 Task: Set up a call with the sales team on Monday at 4:00 PM.
Action: Mouse moved to (448, 141)
Screenshot: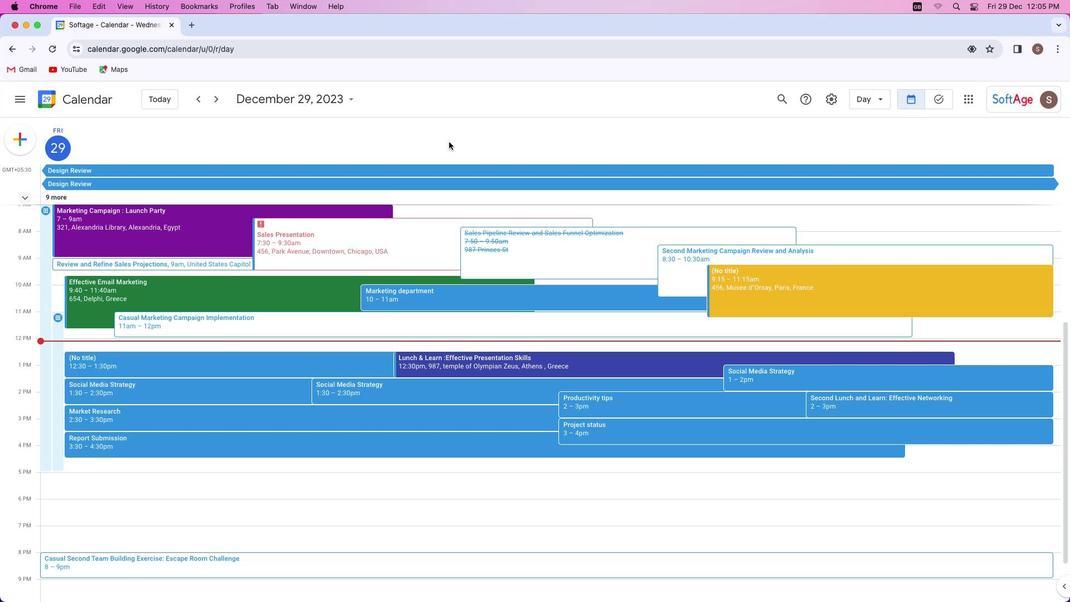 
Action: Mouse pressed left at (448, 141)
Screenshot: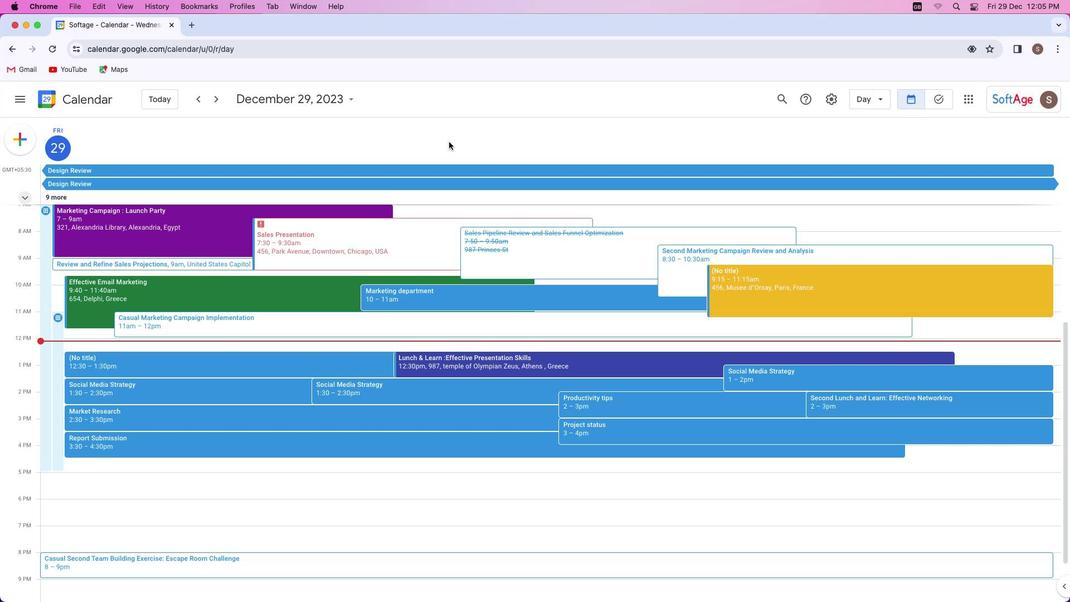 
Action: Mouse moved to (22, 134)
Screenshot: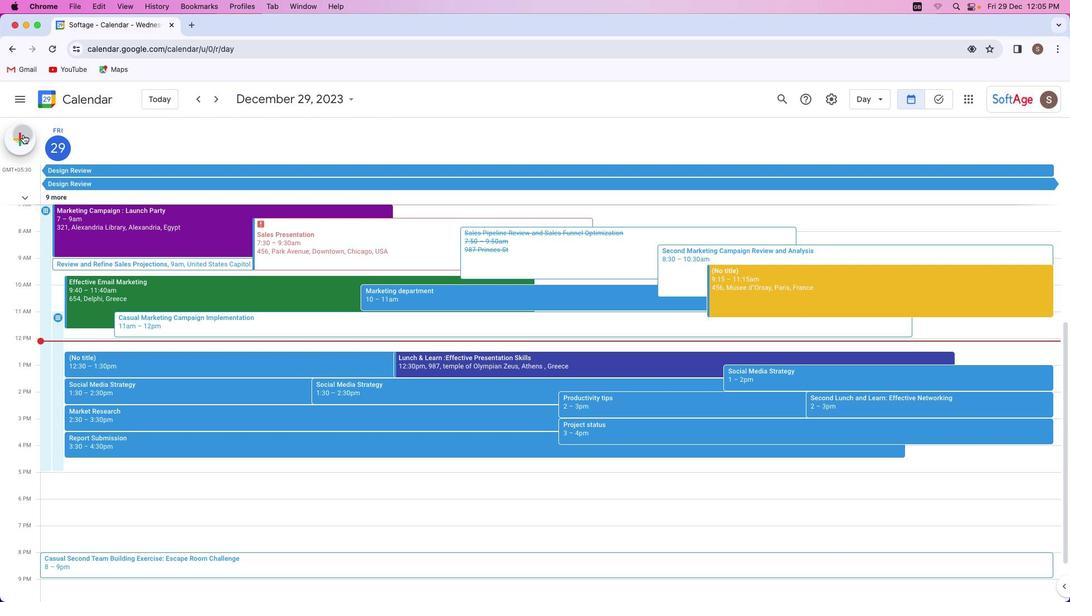 
Action: Mouse pressed left at (22, 134)
Screenshot: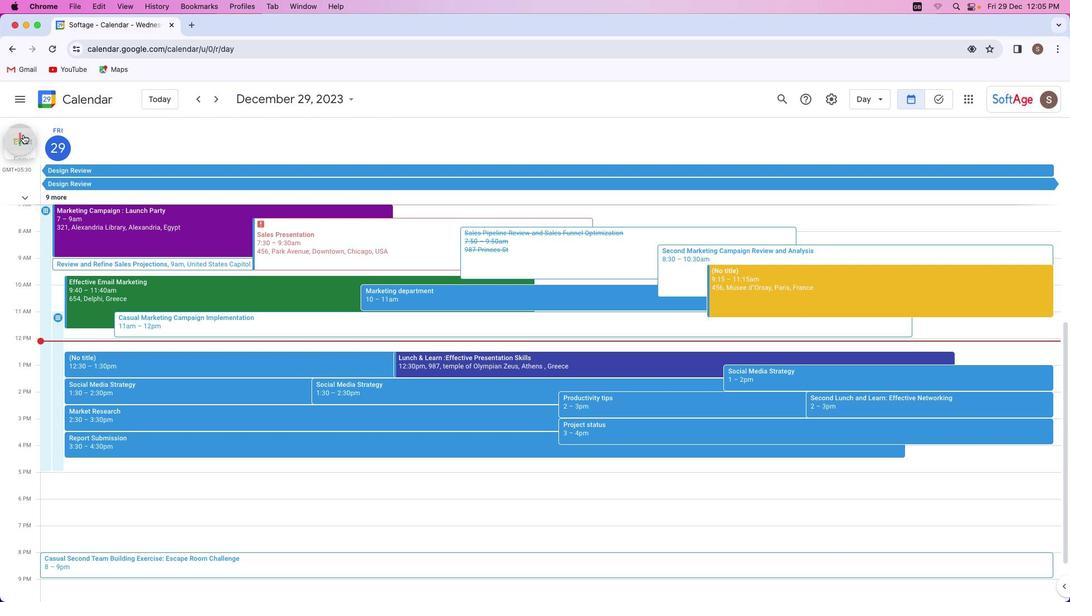 
Action: Mouse moved to (42, 168)
Screenshot: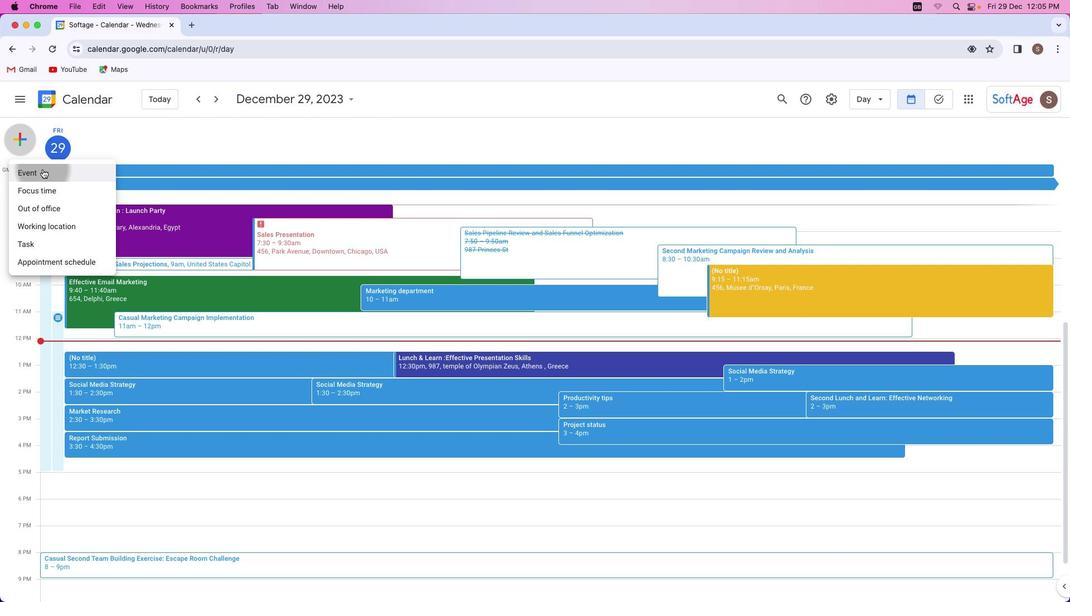 
Action: Mouse pressed left at (42, 168)
Screenshot: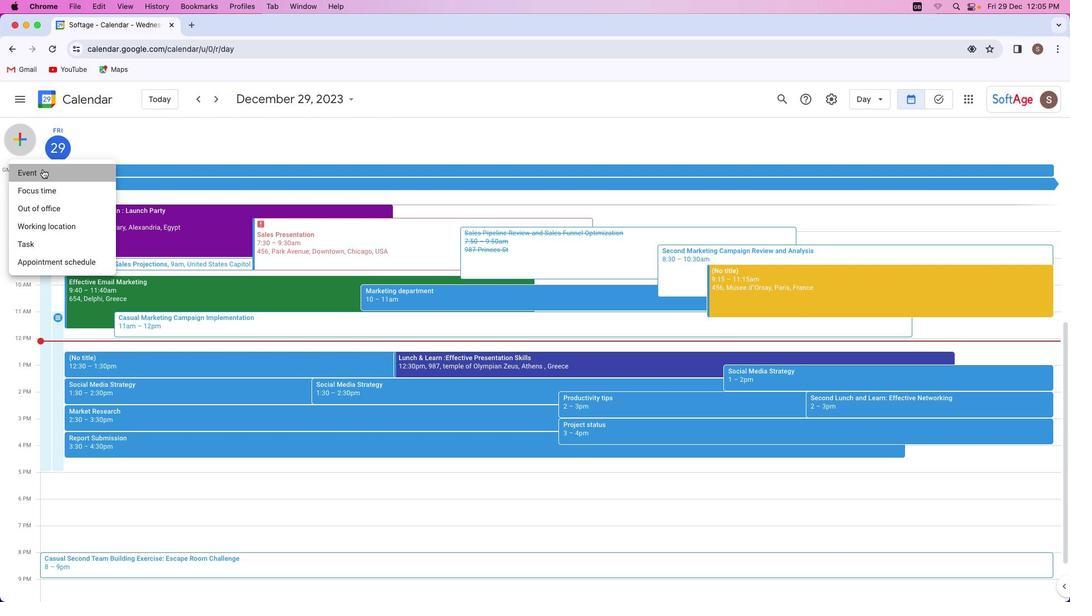
Action: Mouse moved to (394, 234)
Screenshot: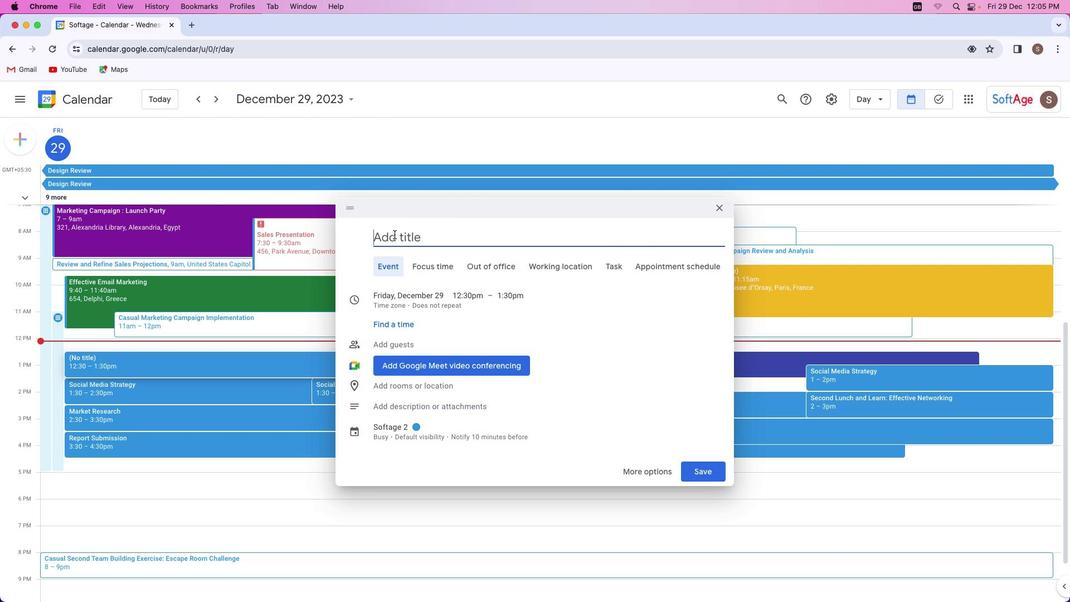 
Action: Mouse pressed left at (394, 234)
Screenshot: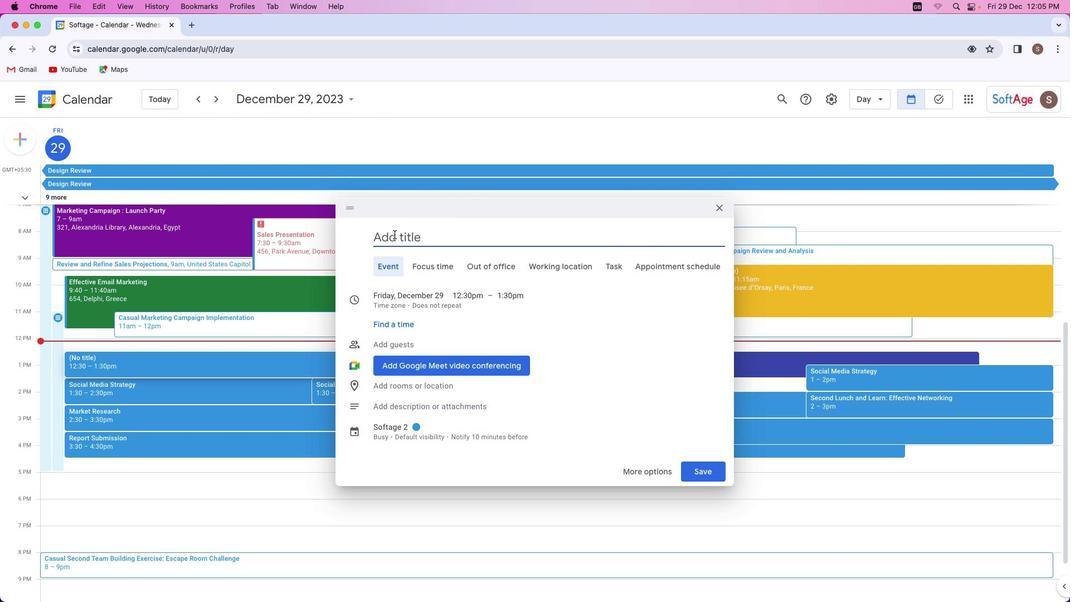 
Action: Mouse moved to (394, 234)
Screenshot: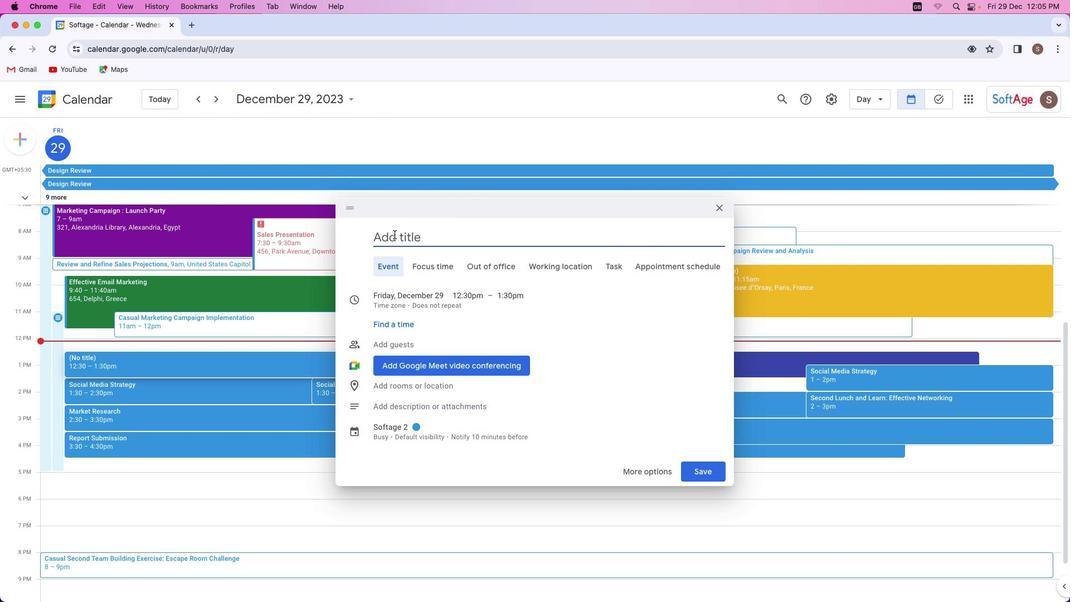 
Action: Key pressed Key.shift'C''a''l''l'Key.shift_r':'Key.shift'W''i''t''h'Key.space's''a''l''e''s'Key.space't''e''a''m'
Screenshot: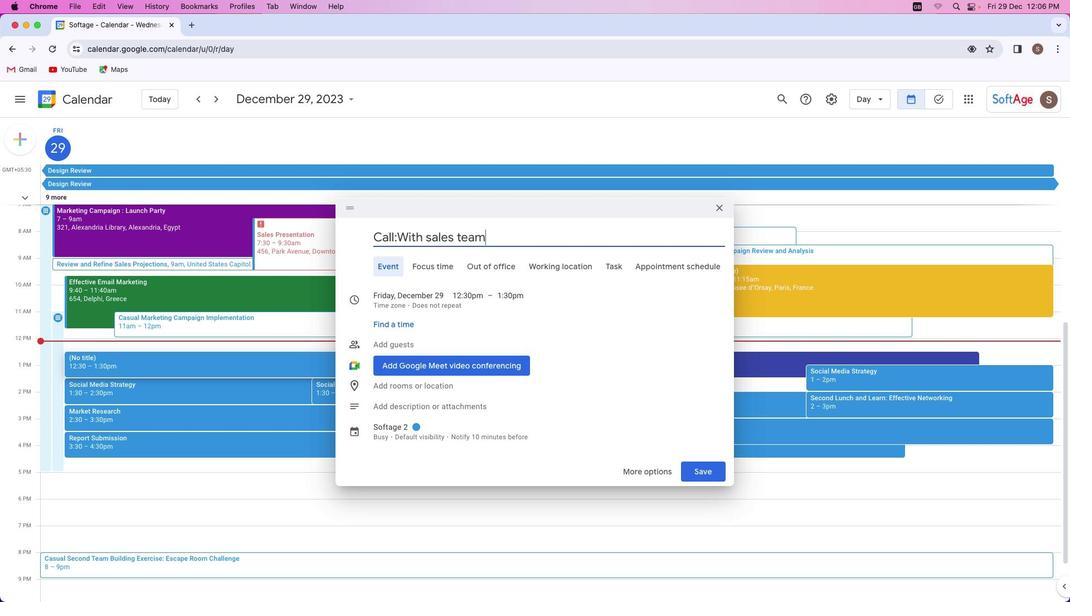 
Action: Mouse moved to (408, 294)
Screenshot: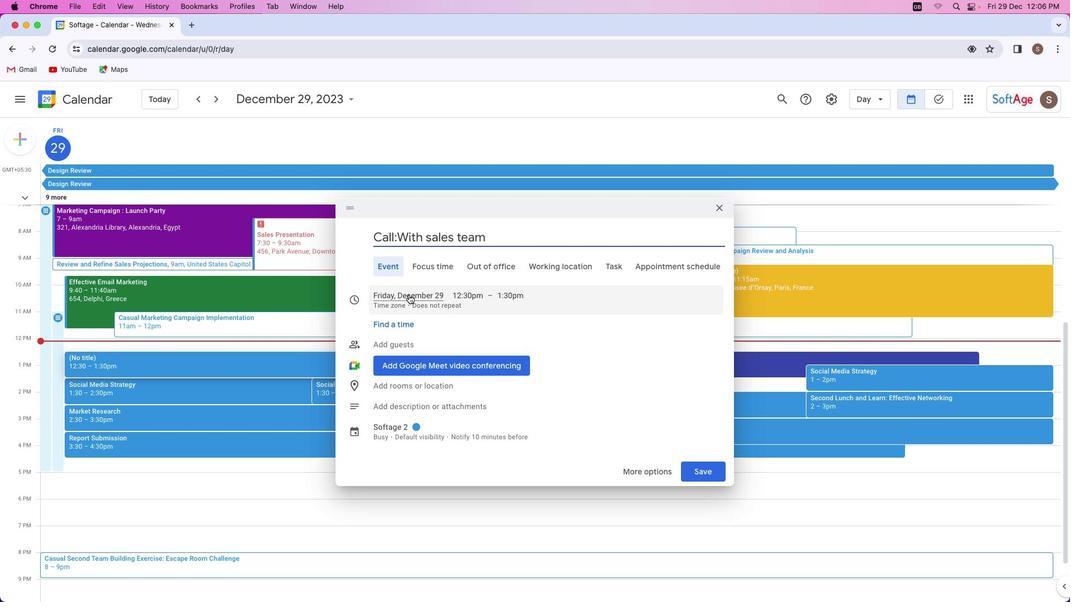 
Action: Mouse pressed left at (408, 294)
Screenshot: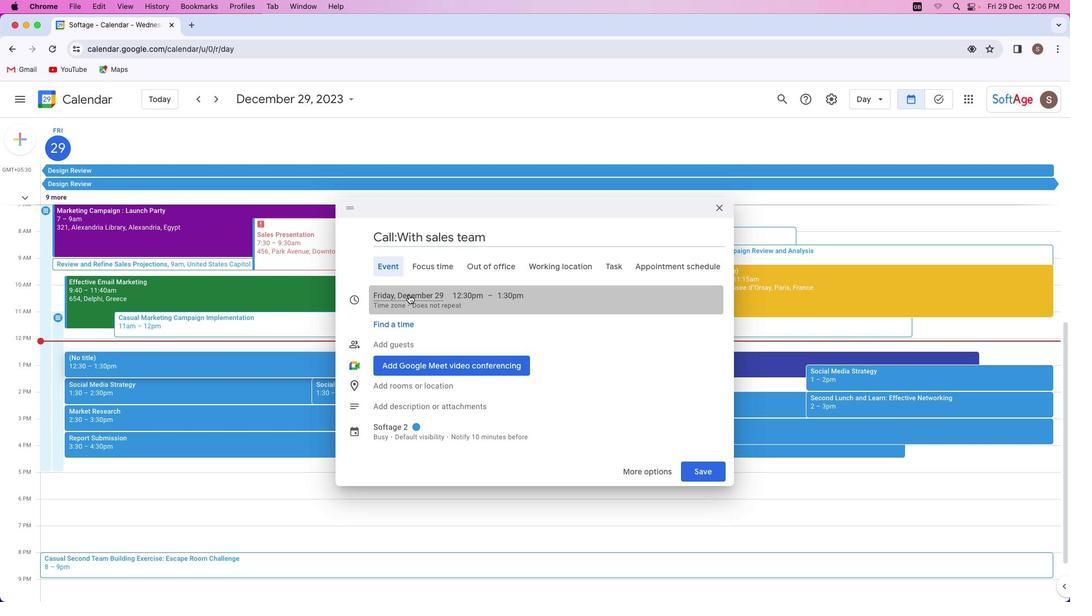 
Action: Mouse moved to (388, 429)
Screenshot: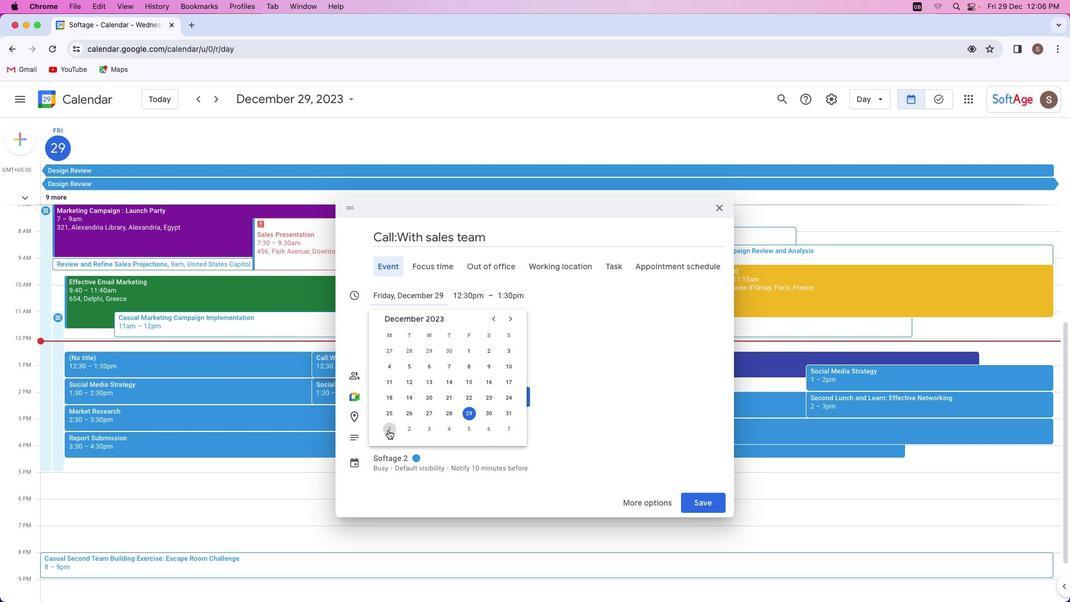 
Action: Mouse pressed left at (388, 429)
Screenshot: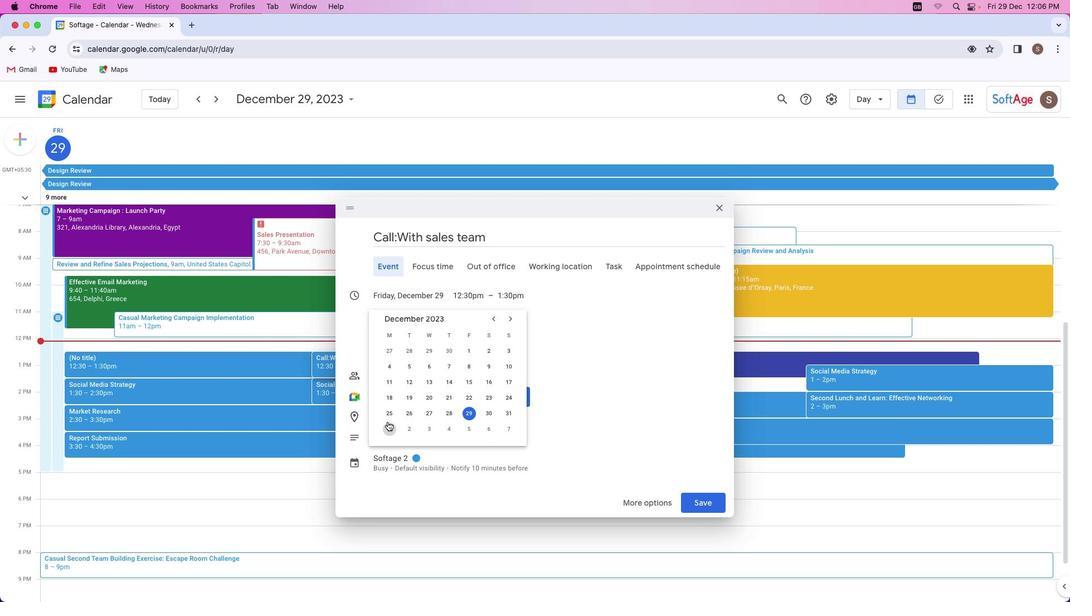 
Action: Mouse moved to (483, 291)
Screenshot: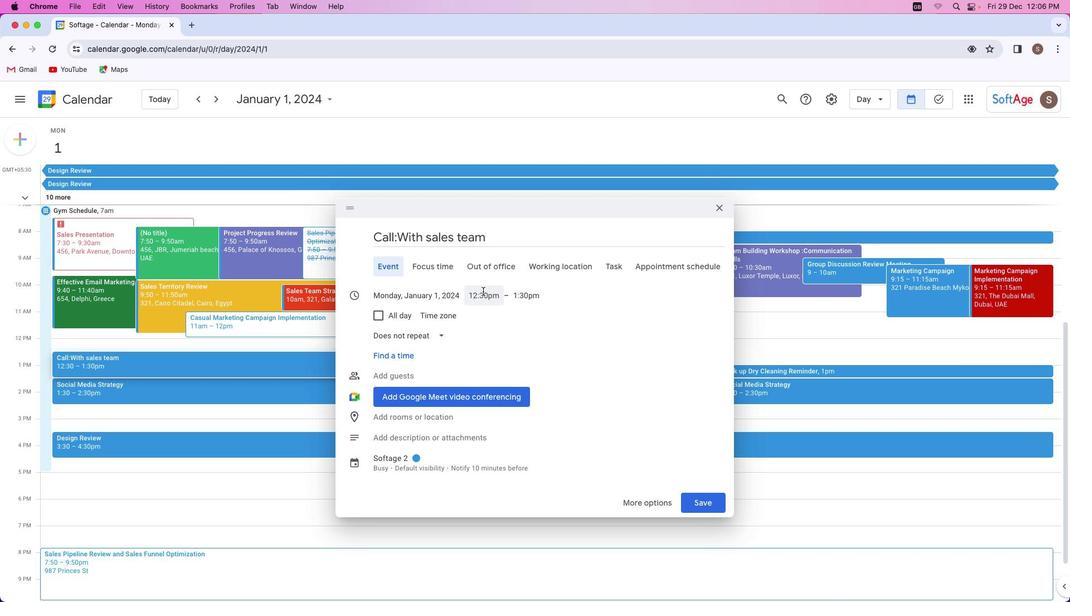 
Action: Mouse pressed left at (483, 291)
Screenshot: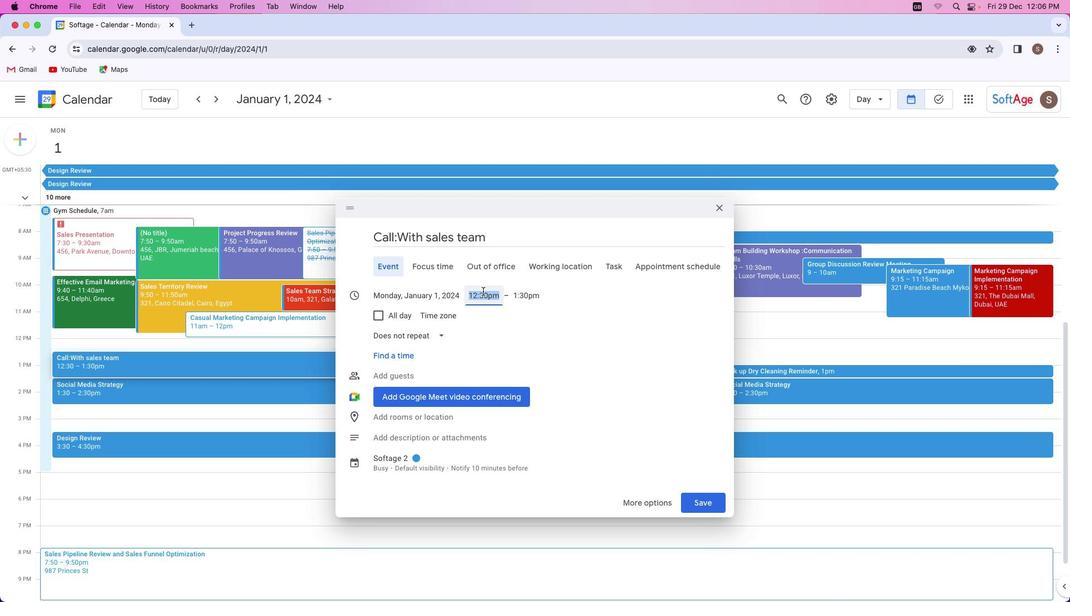 
Action: Mouse moved to (500, 377)
Screenshot: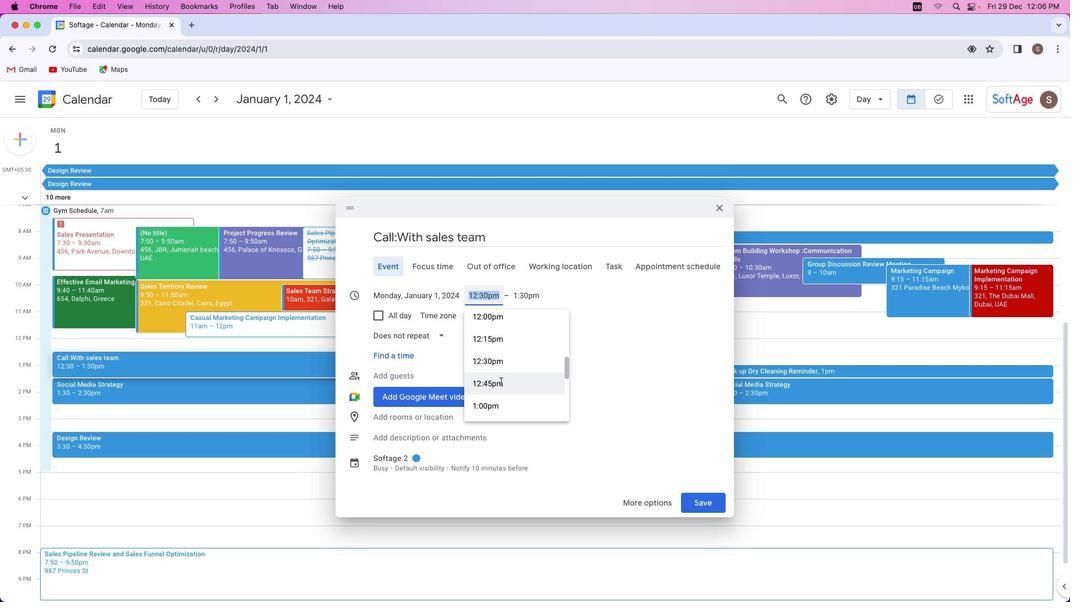 
Action: Mouse scrolled (500, 377) with delta (0, 0)
Screenshot: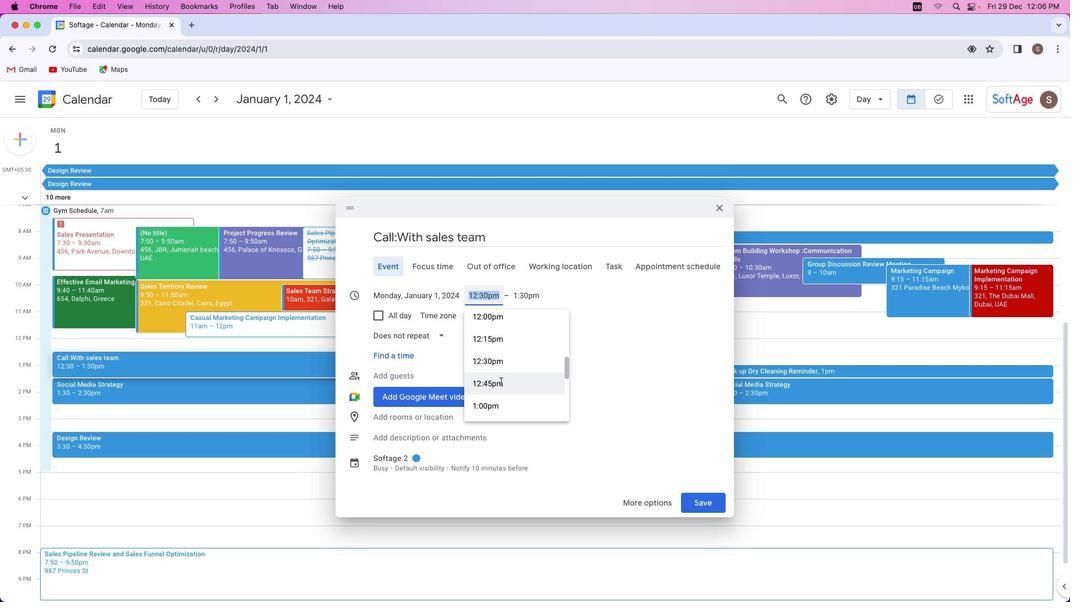 
Action: Mouse moved to (500, 380)
Screenshot: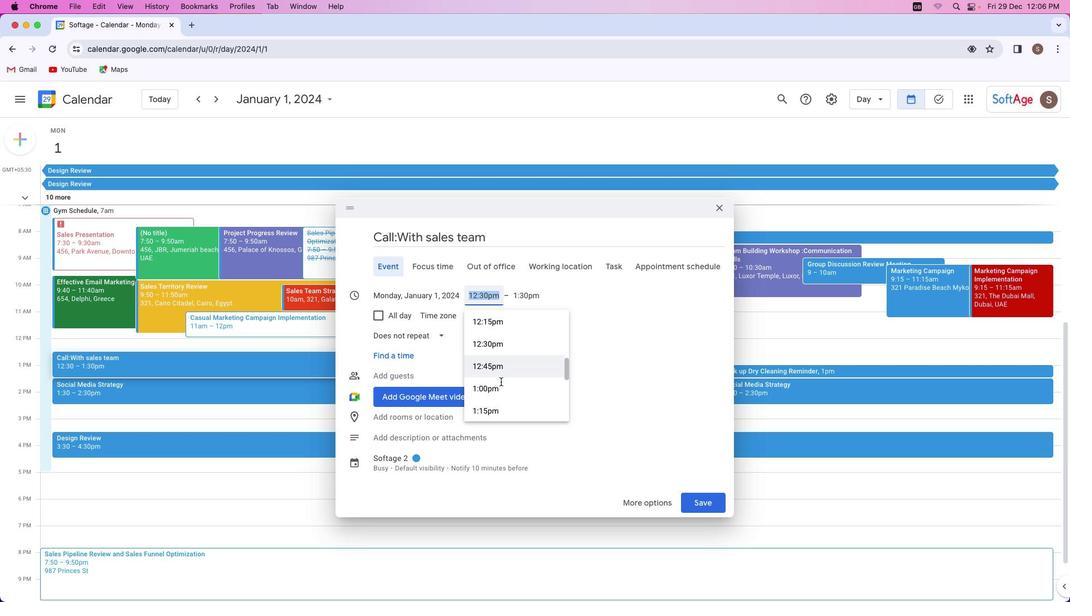 
Action: Mouse scrolled (500, 380) with delta (0, 0)
Screenshot: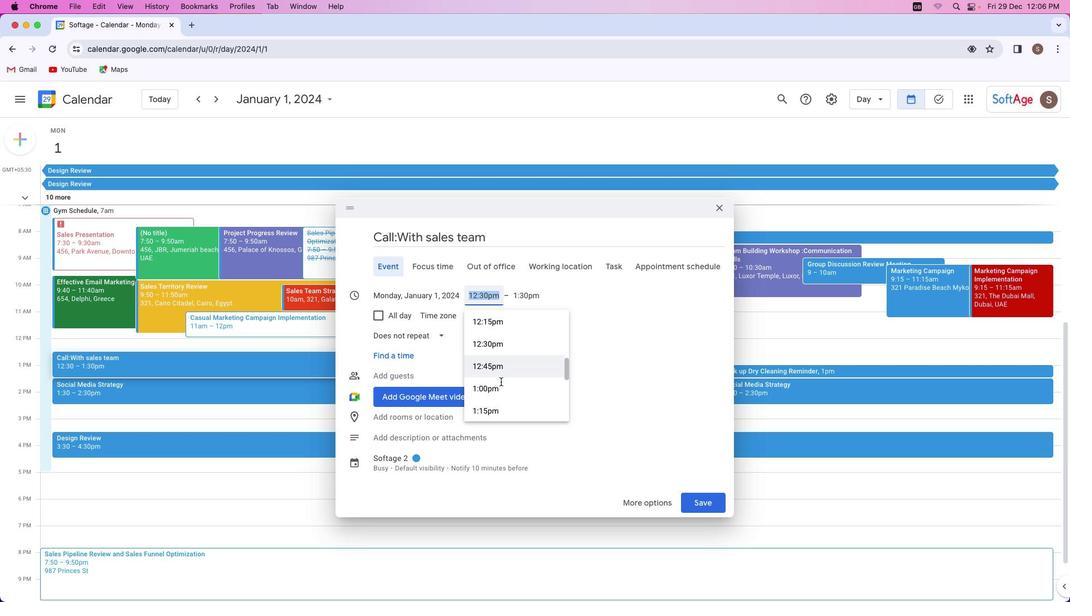 
Action: Mouse moved to (500, 381)
Screenshot: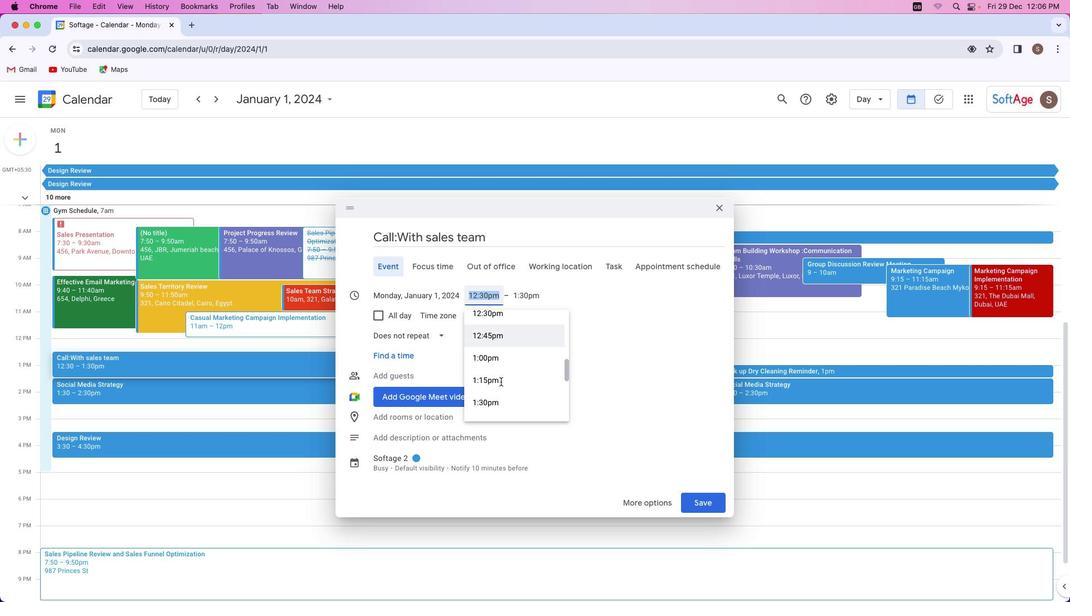
Action: Mouse scrolled (500, 381) with delta (0, 0)
Screenshot: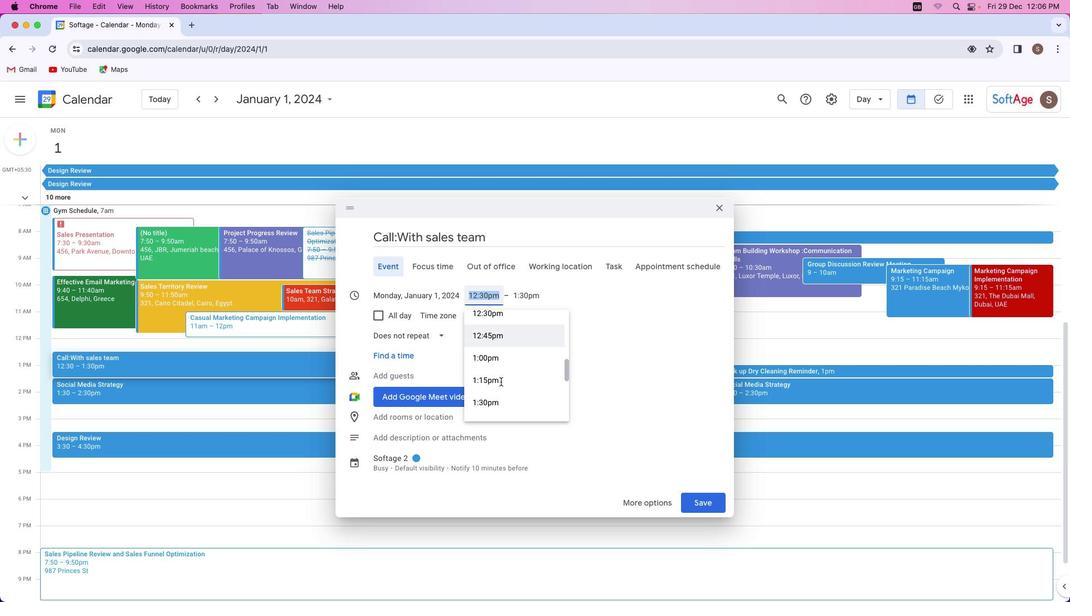 
Action: Mouse moved to (500, 381)
Screenshot: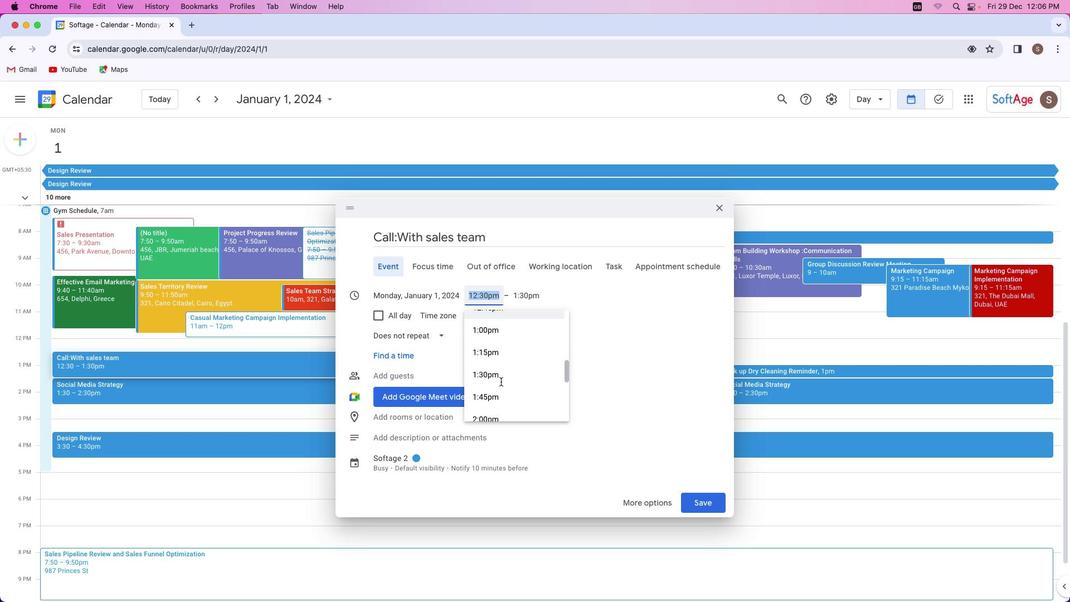 
Action: Mouse scrolled (500, 381) with delta (0, -1)
Screenshot: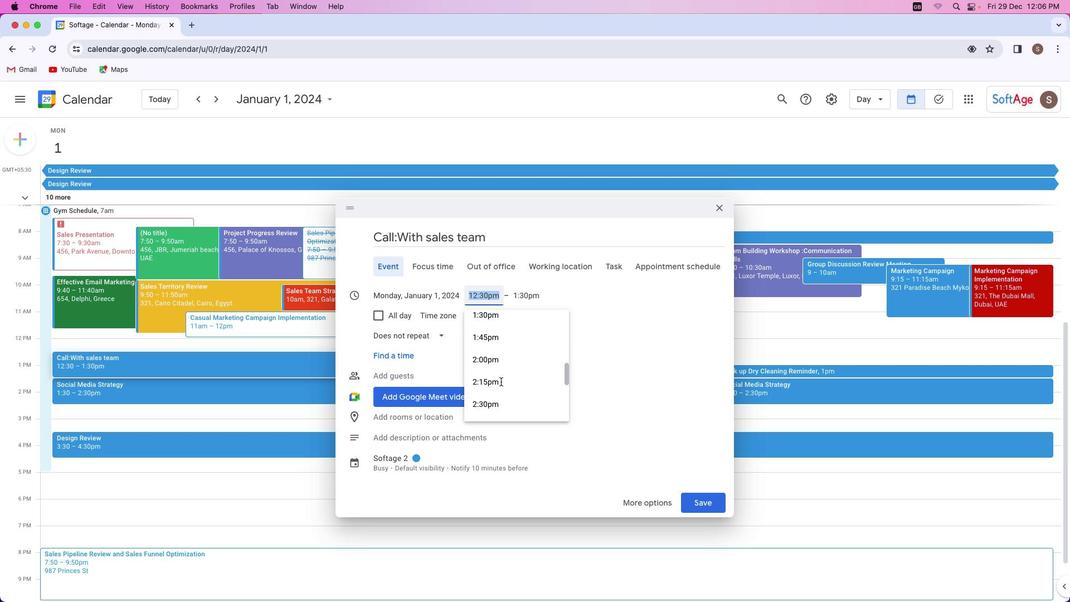 
Action: Mouse scrolled (500, 381) with delta (0, -1)
Screenshot: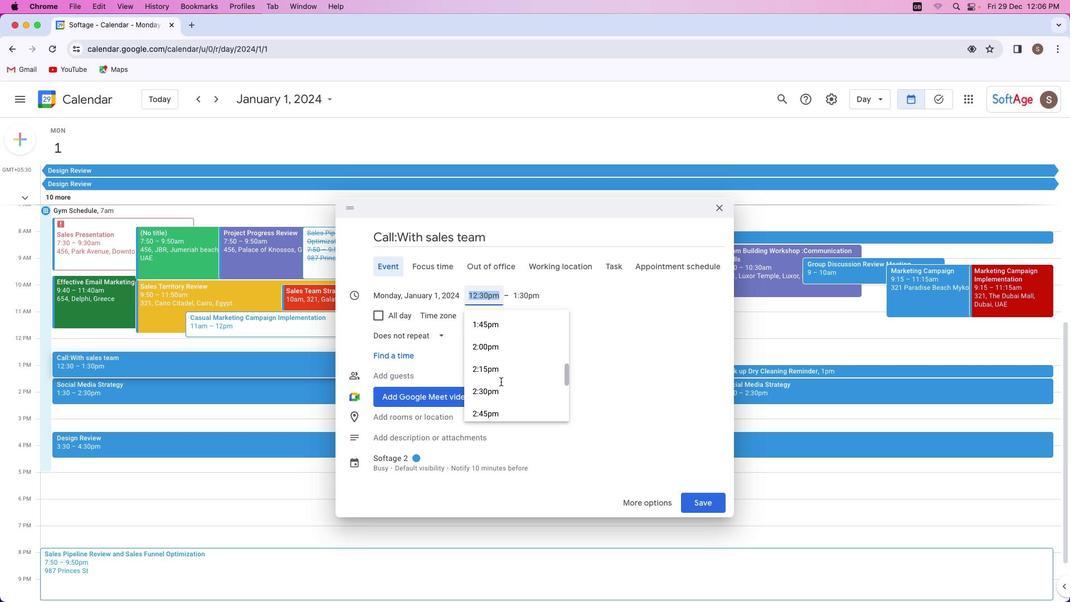 
Action: Mouse moved to (500, 381)
Screenshot: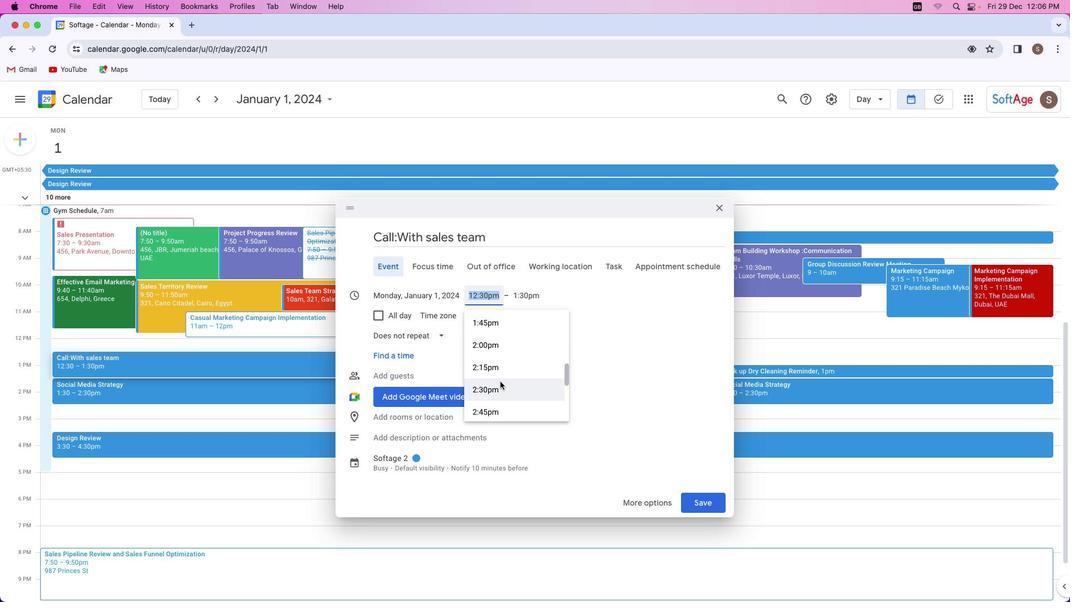 
Action: Mouse scrolled (500, 381) with delta (0, 0)
Screenshot: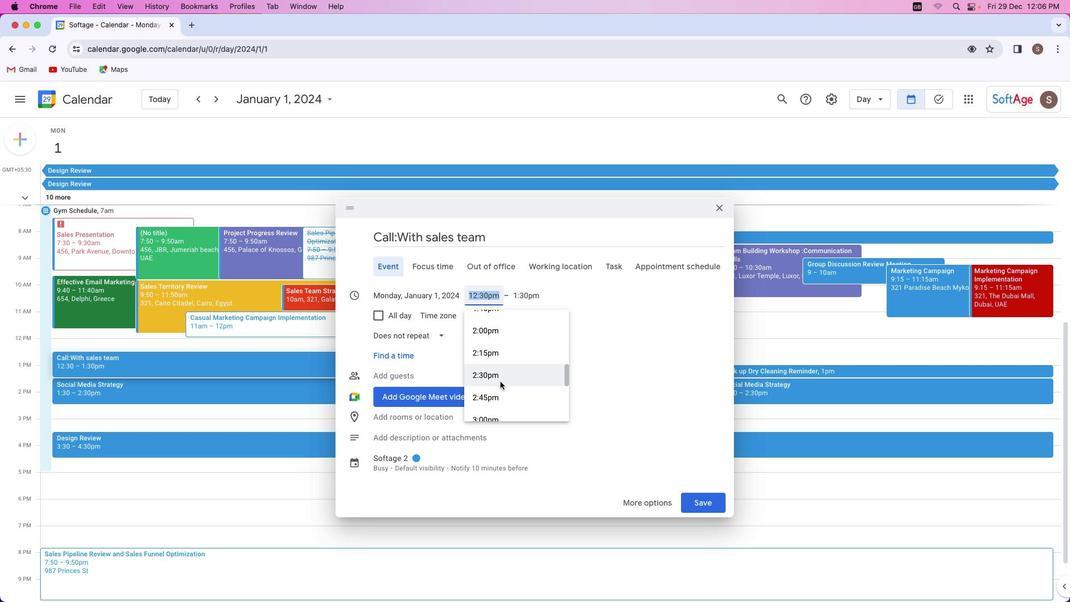 
Action: Mouse scrolled (500, 381) with delta (0, 0)
Screenshot: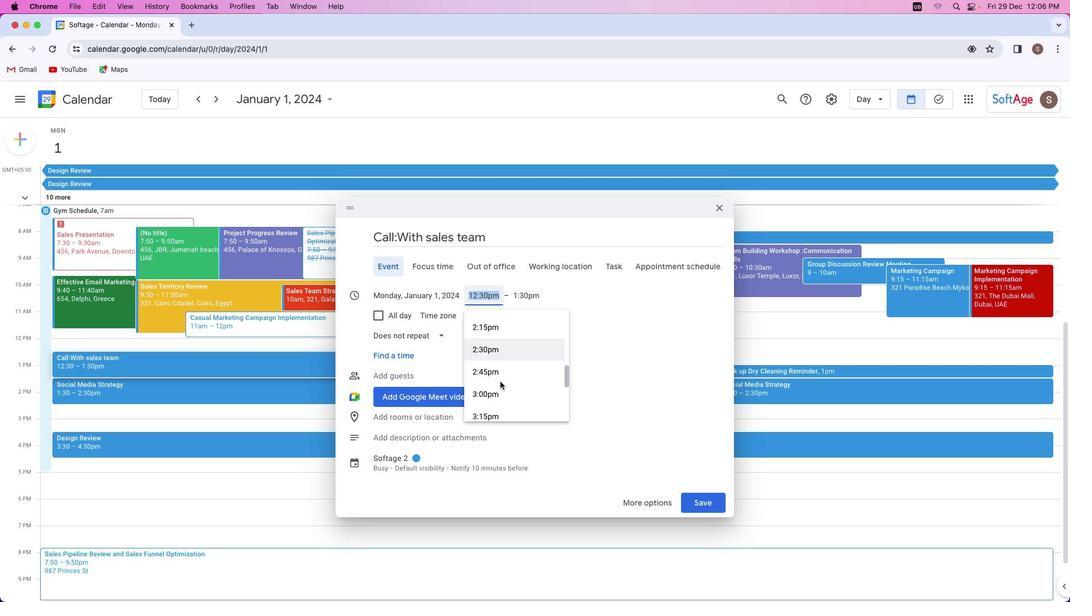 
Action: Mouse scrolled (500, 381) with delta (0, 0)
Screenshot: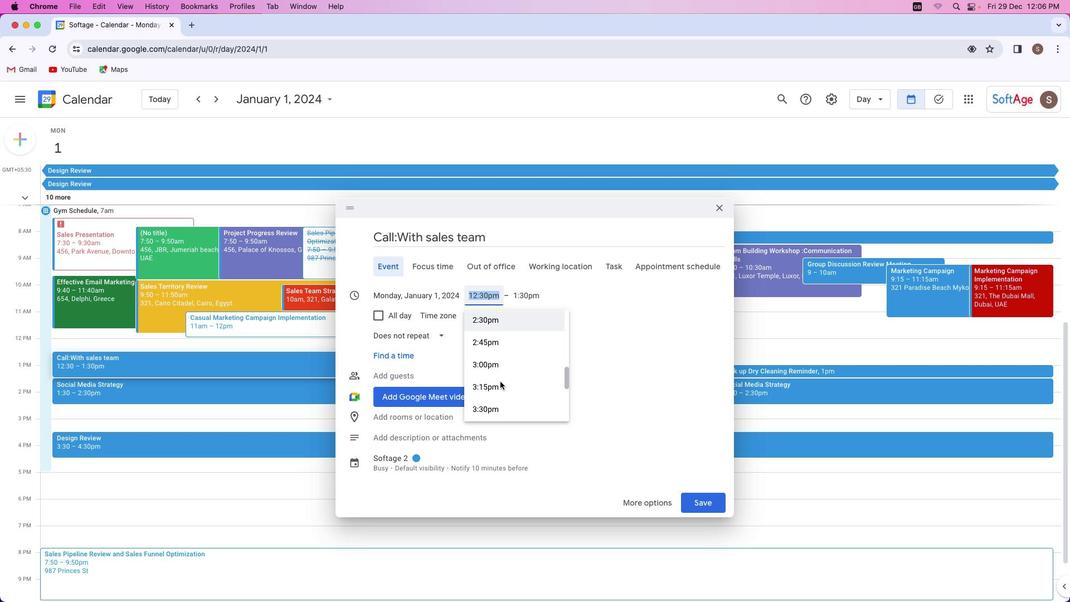 
Action: Mouse scrolled (500, 381) with delta (0, -1)
Screenshot: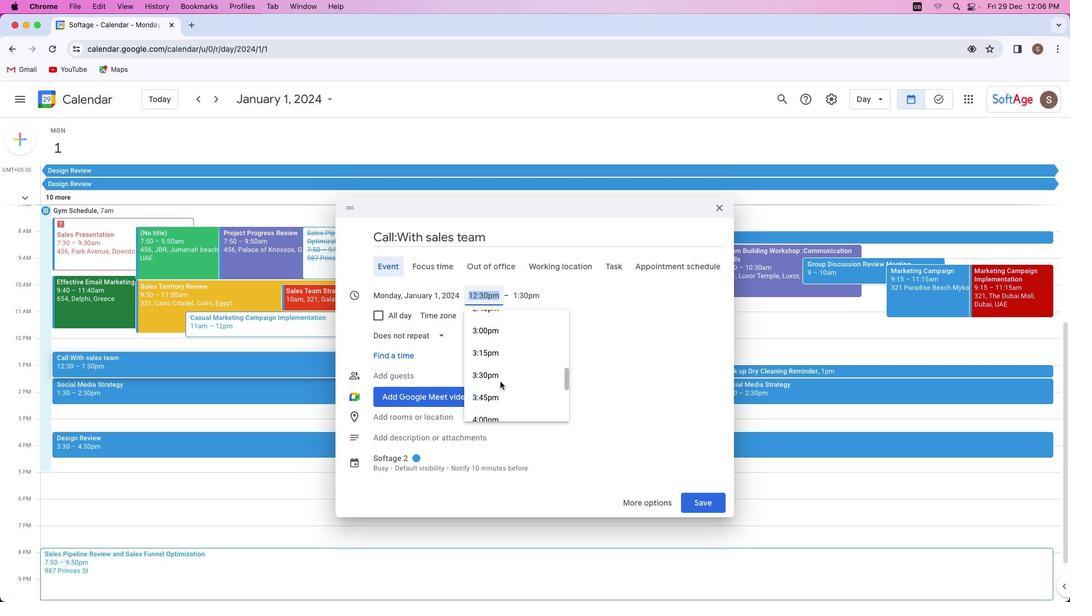 
Action: Mouse moved to (497, 382)
Screenshot: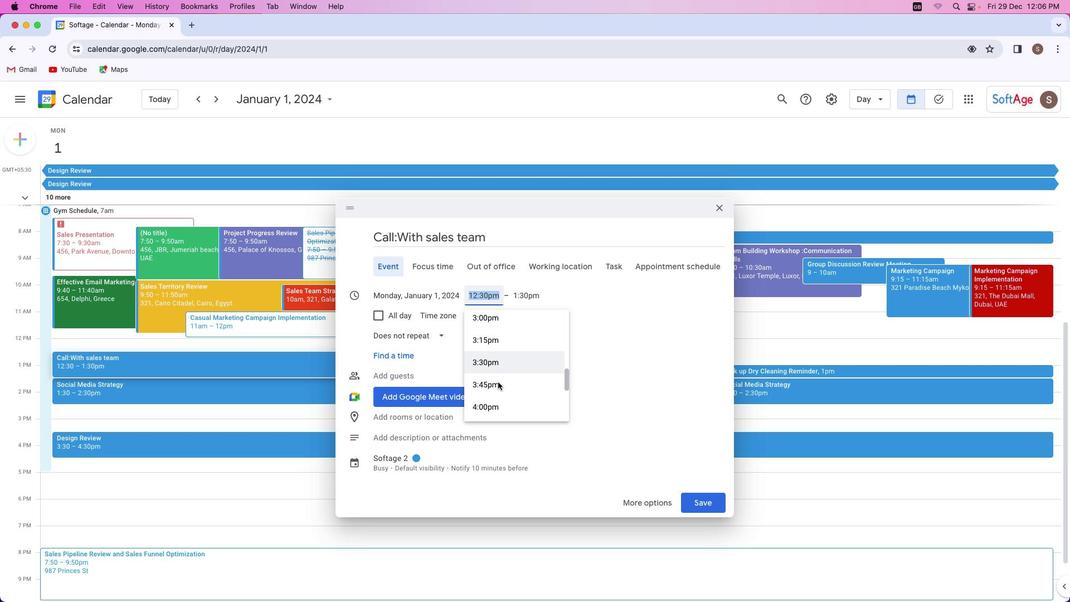 
Action: Mouse scrolled (497, 382) with delta (0, 0)
Screenshot: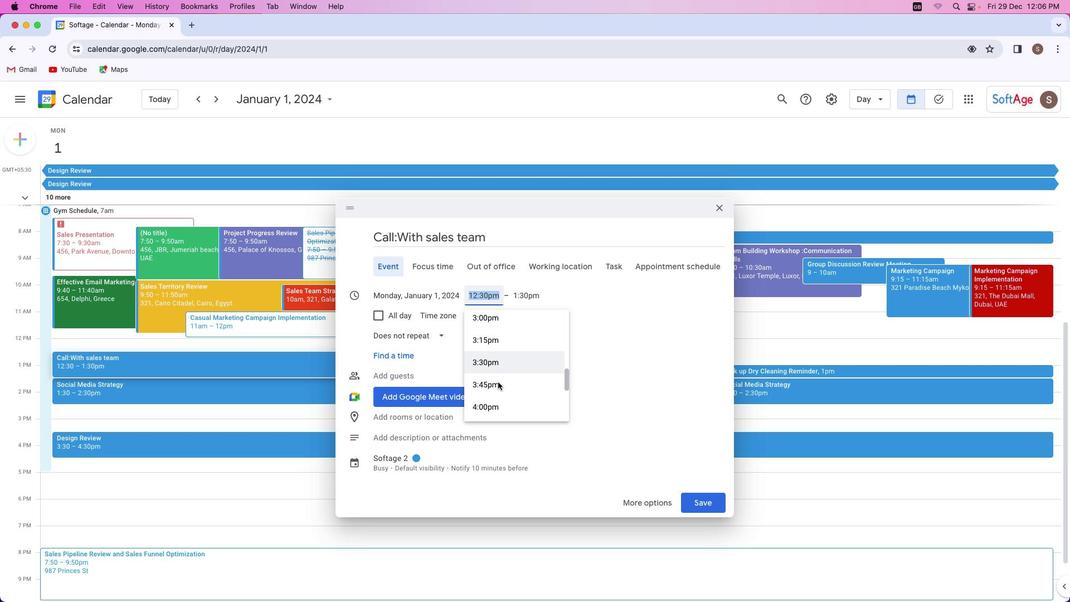 
Action: Mouse scrolled (497, 382) with delta (0, 0)
Screenshot: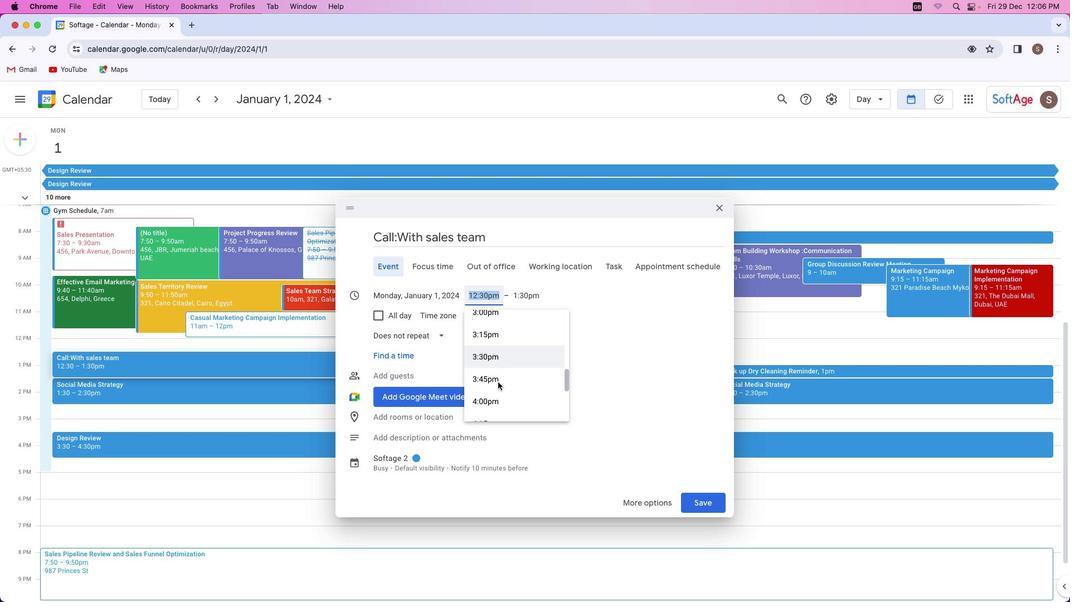 
Action: Mouse moved to (493, 393)
Screenshot: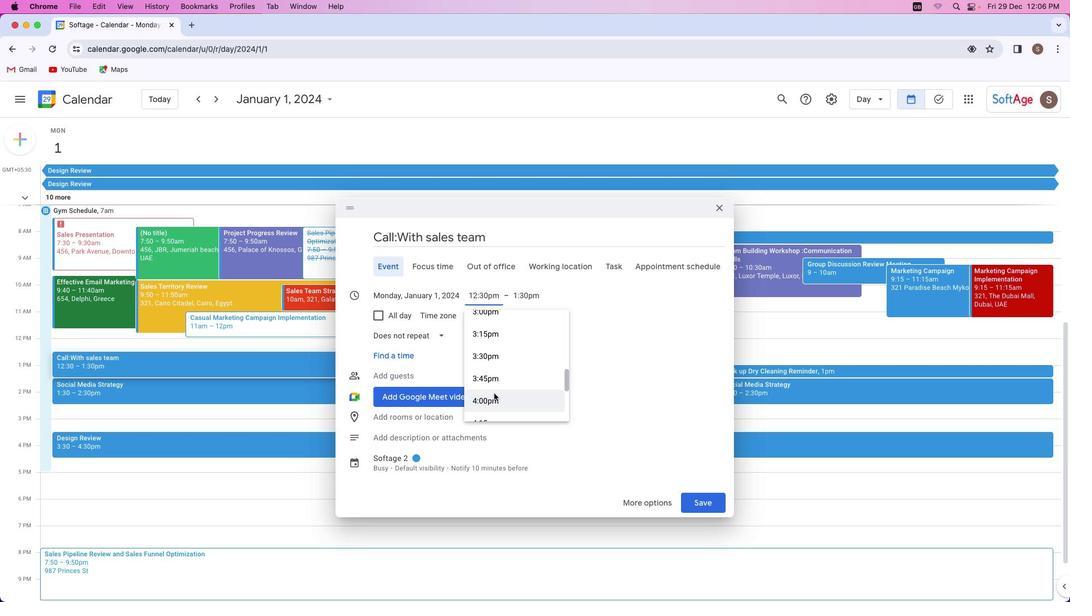 
Action: Mouse pressed left at (493, 393)
Screenshot: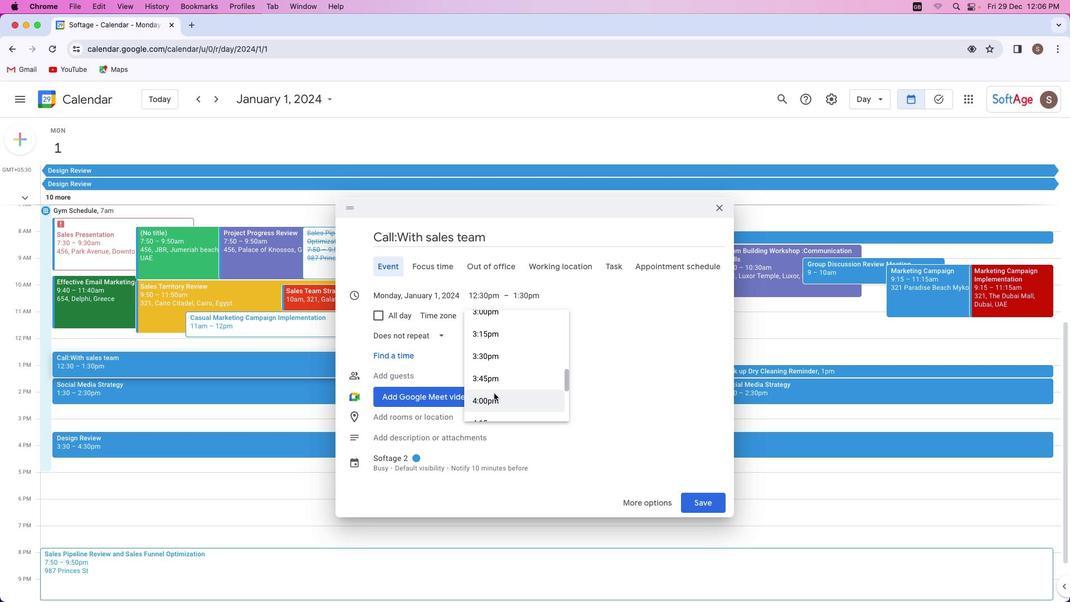 
Action: Mouse moved to (518, 296)
Screenshot: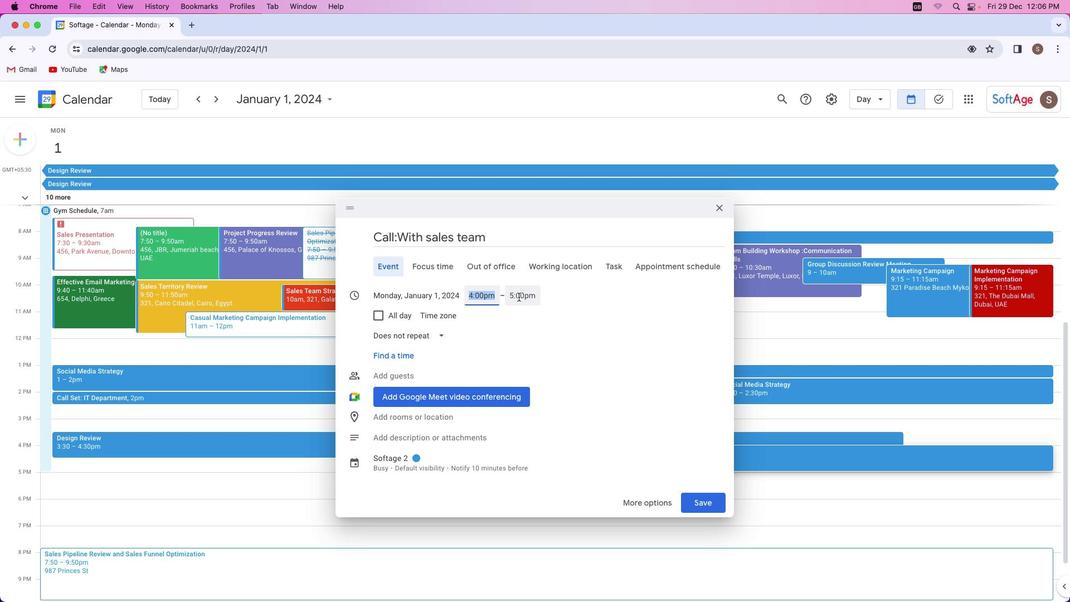
Action: Mouse pressed left at (518, 296)
Screenshot: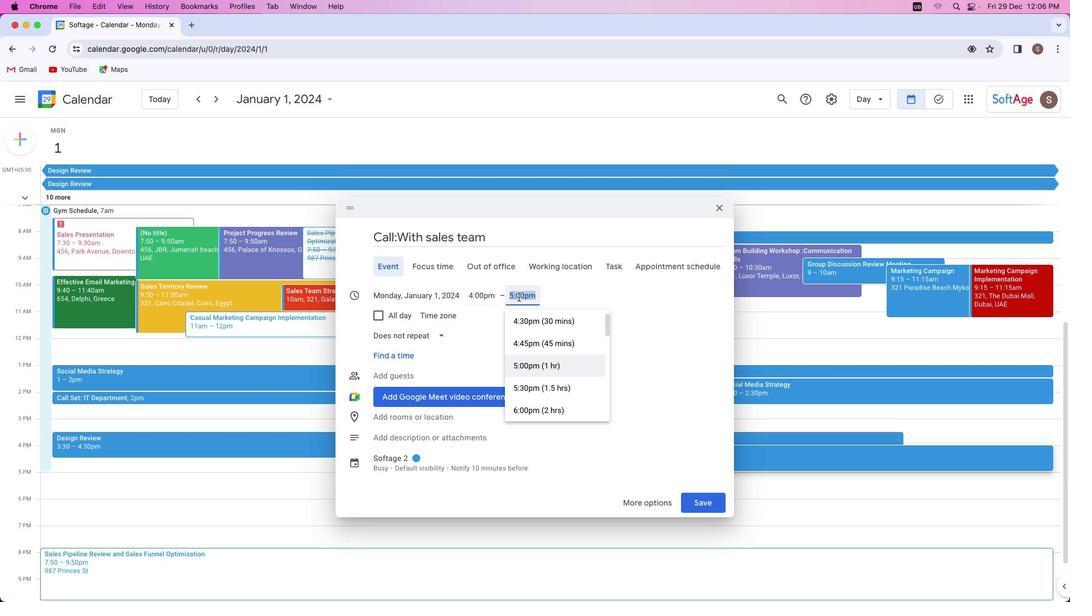
Action: Mouse moved to (532, 351)
Screenshot: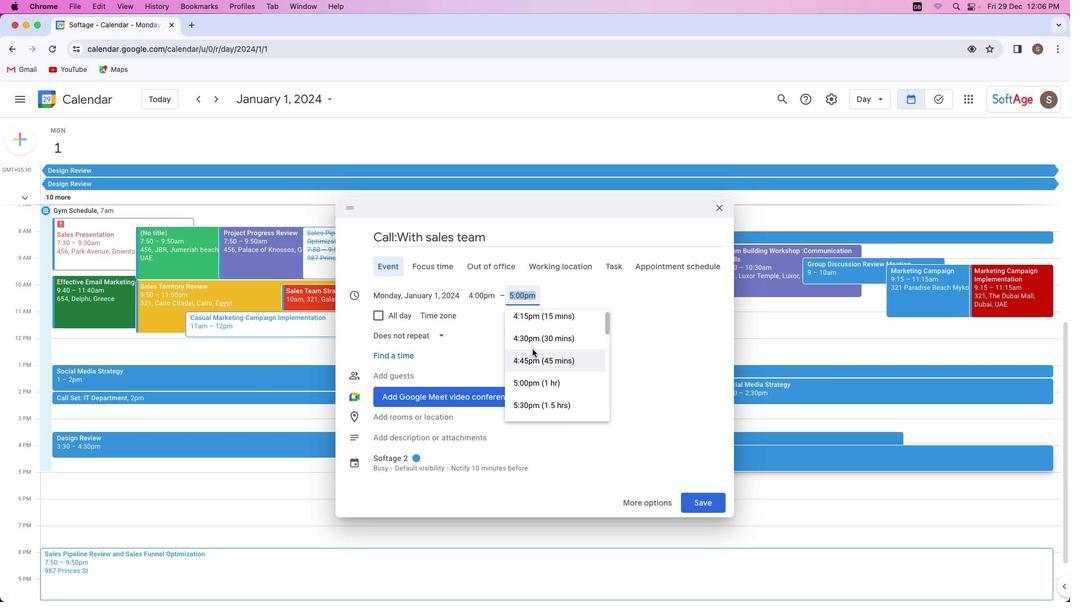 
Action: Mouse scrolled (532, 351) with delta (0, 0)
Screenshot: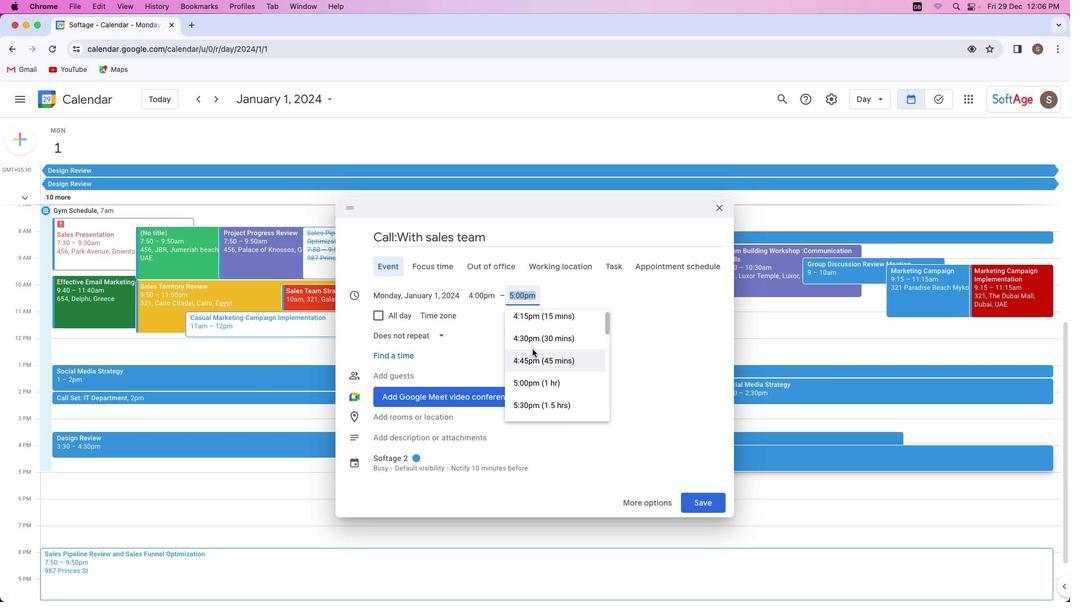 
Action: Mouse moved to (532, 350)
Screenshot: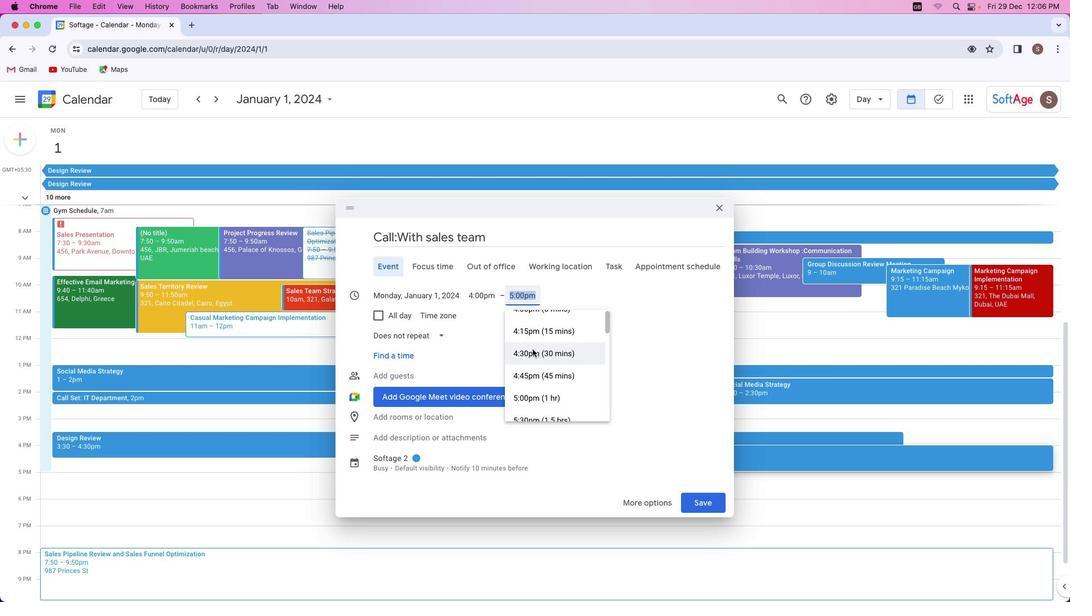 
Action: Mouse scrolled (532, 350) with delta (0, 0)
Screenshot: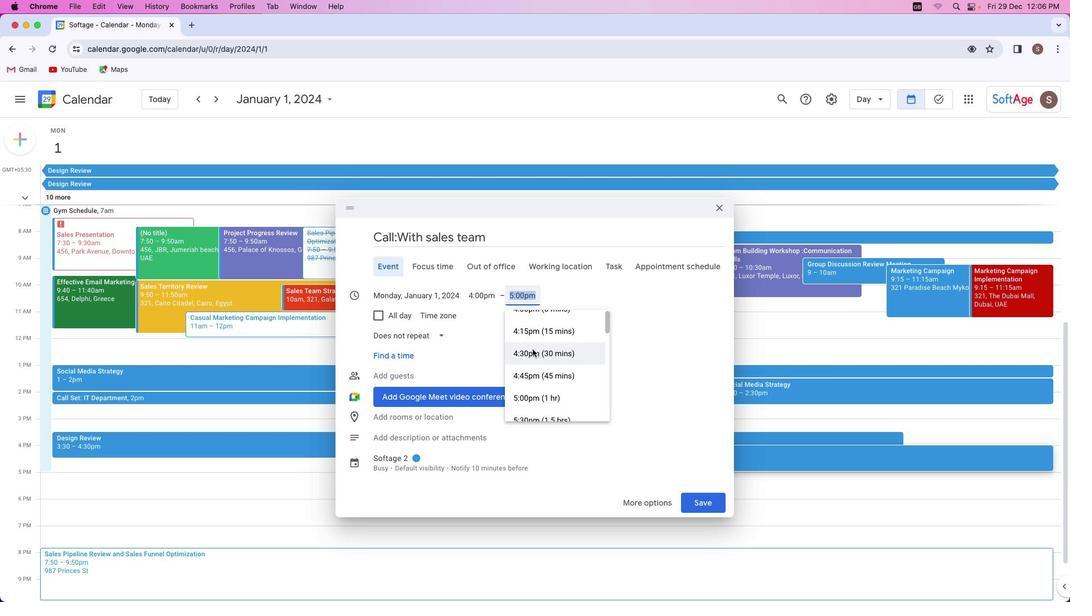 
Action: Mouse moved to (532, 350)
Screenshot: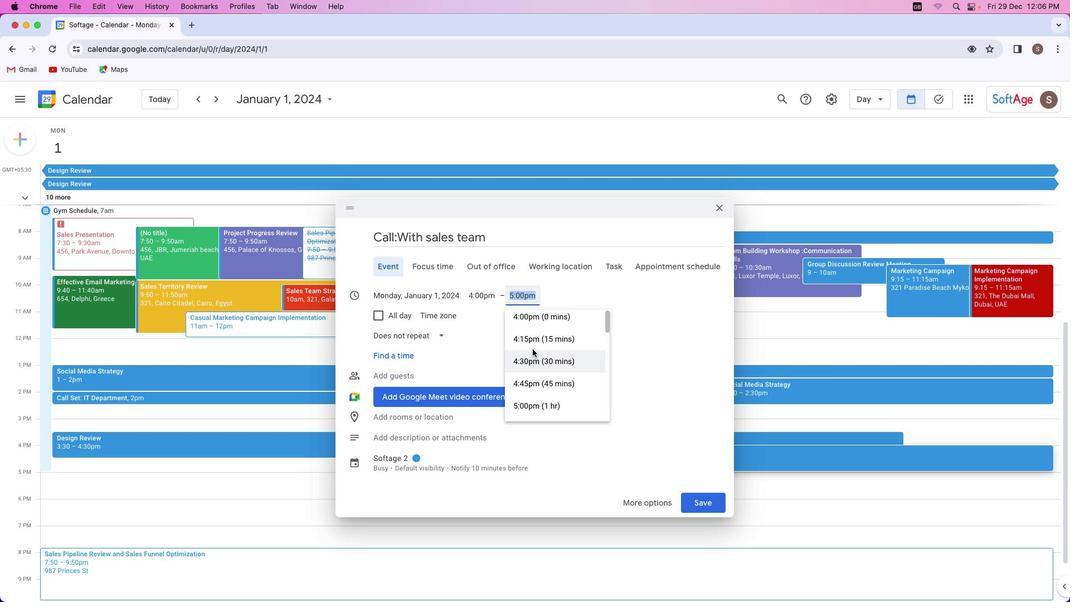 
Action: Mouse scrolled (532, 350) with delta (0, 1)
Screenshot: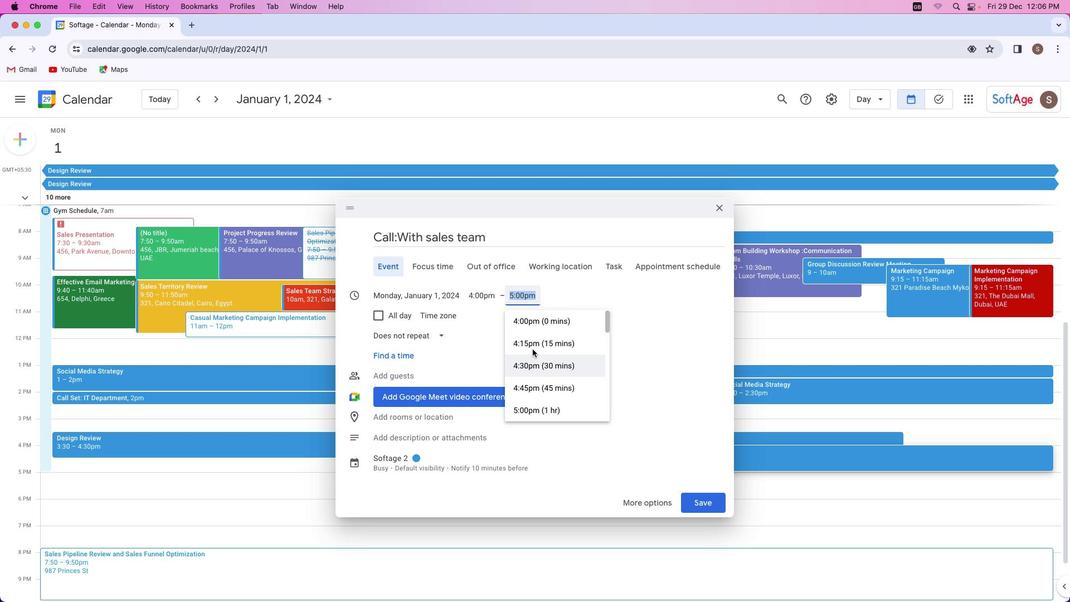 
Action: Mouse moved to (532, 349)
Screenshot: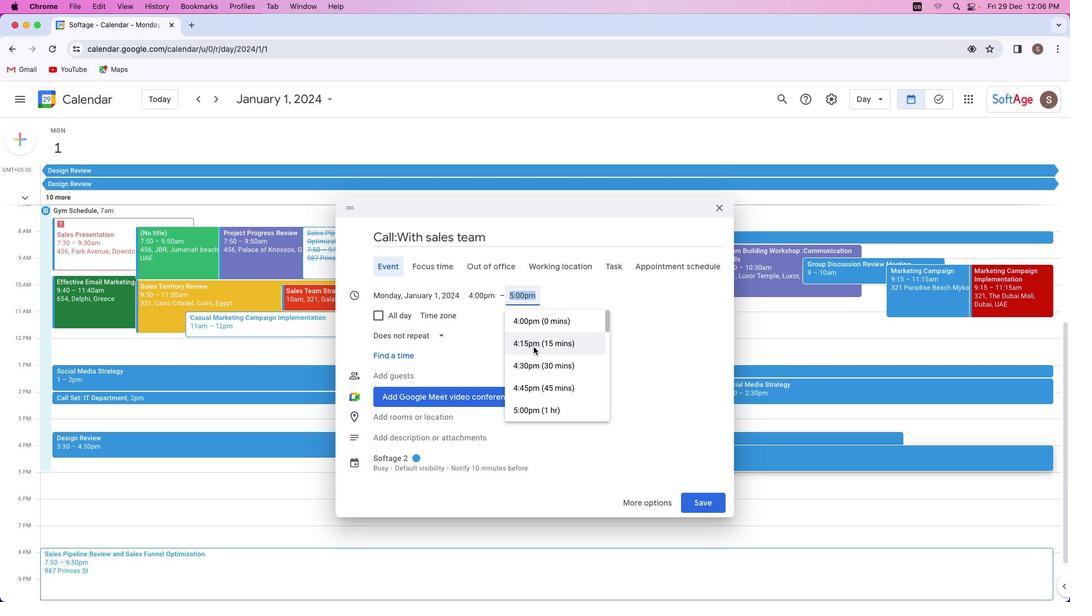 
Action: Mouse scrolled (532, 349) with delta (0, 2)
Screenshot: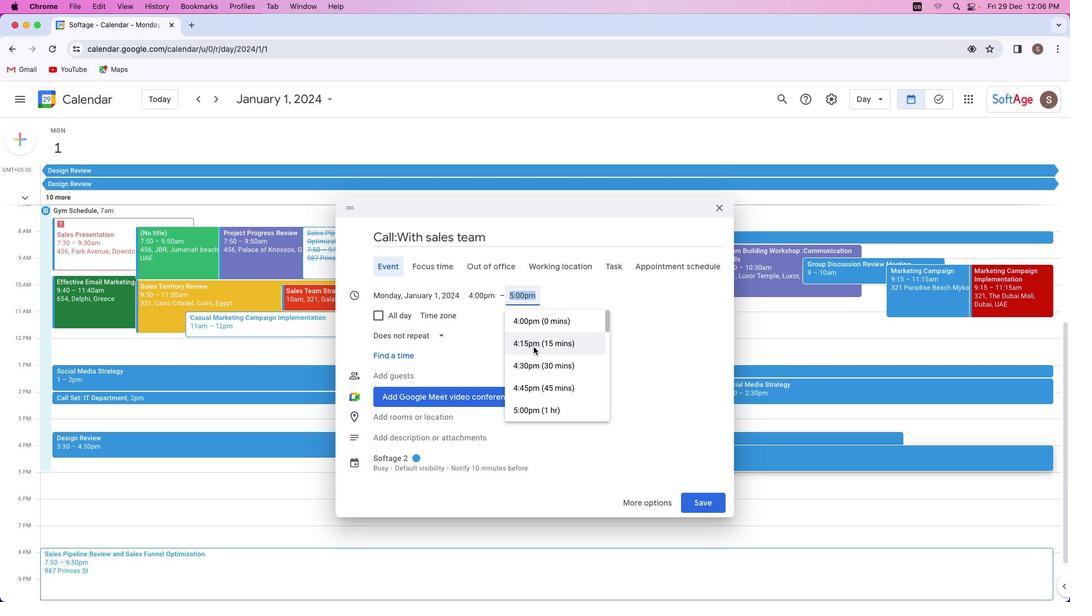 
Action: Mouse moved to (556, 320)
Screenshot: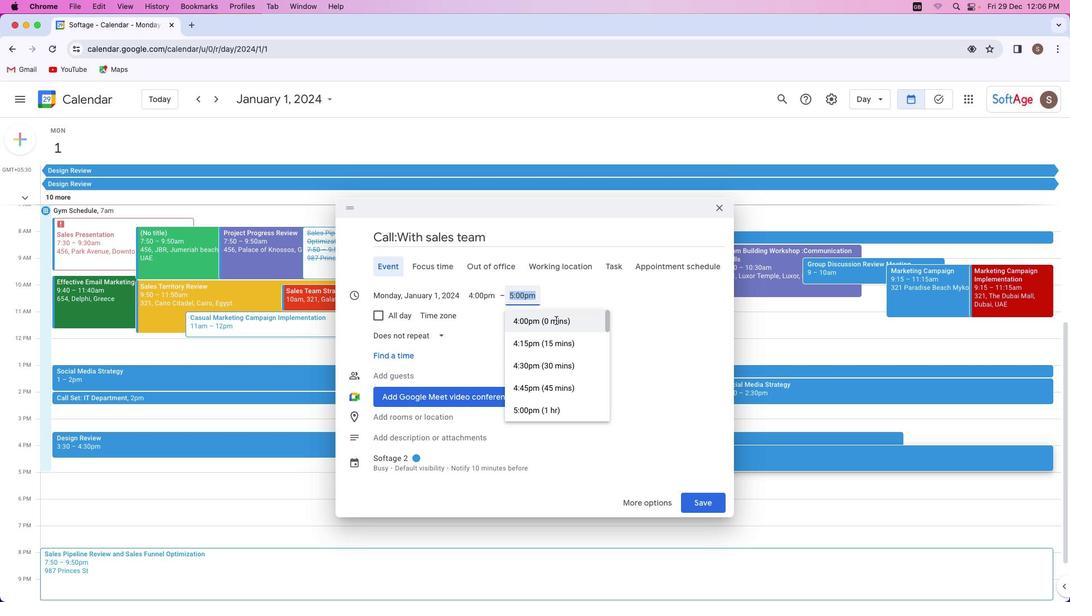 
Action: Mouse pressed left at (556, 320)
Screenshot: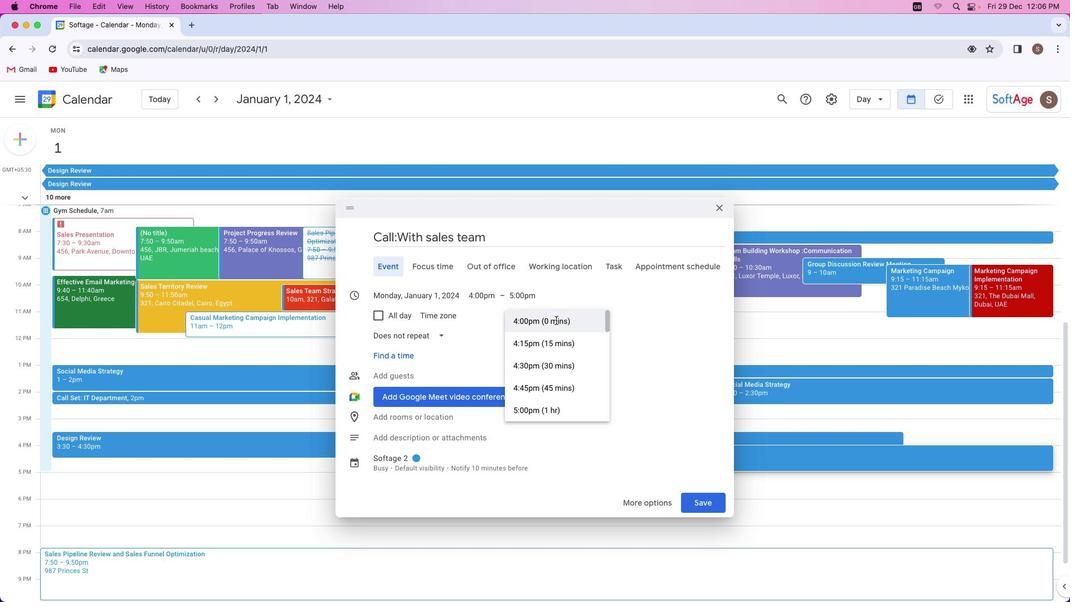 
Action: Mouse moved to (435, 393)
Screenshot: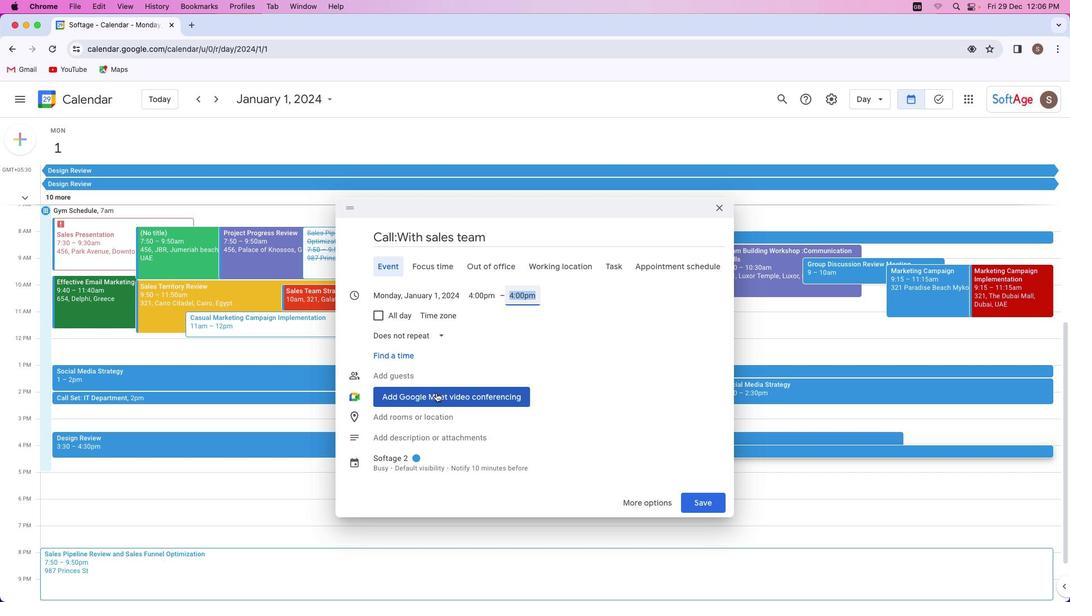 
Action: Mouse pressed left at (435, 393)
Screenshot: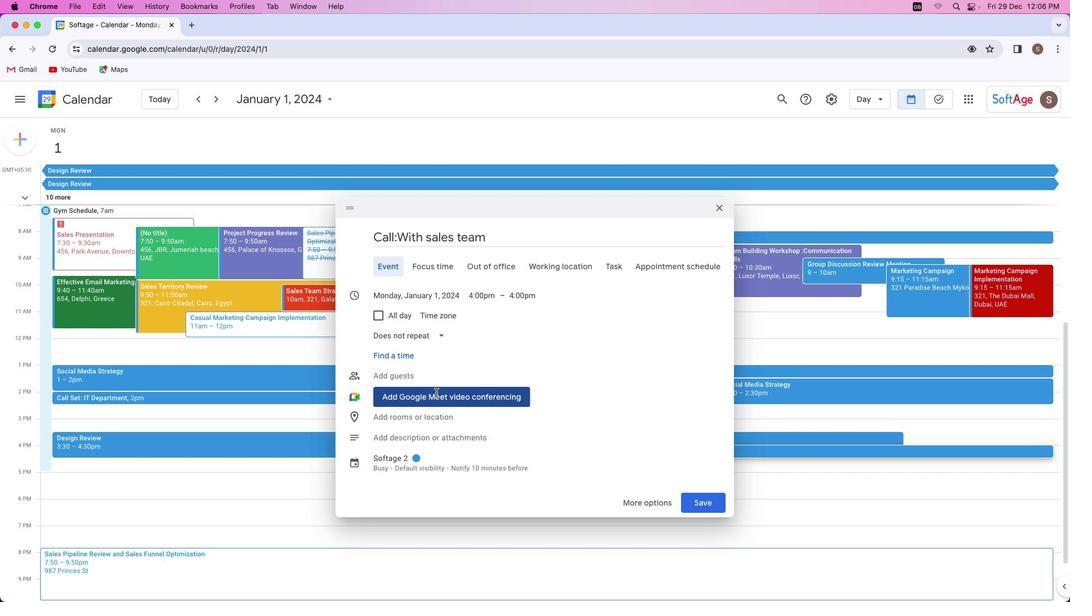 
Action: Mouse moved to (693, 403)
Screenshot: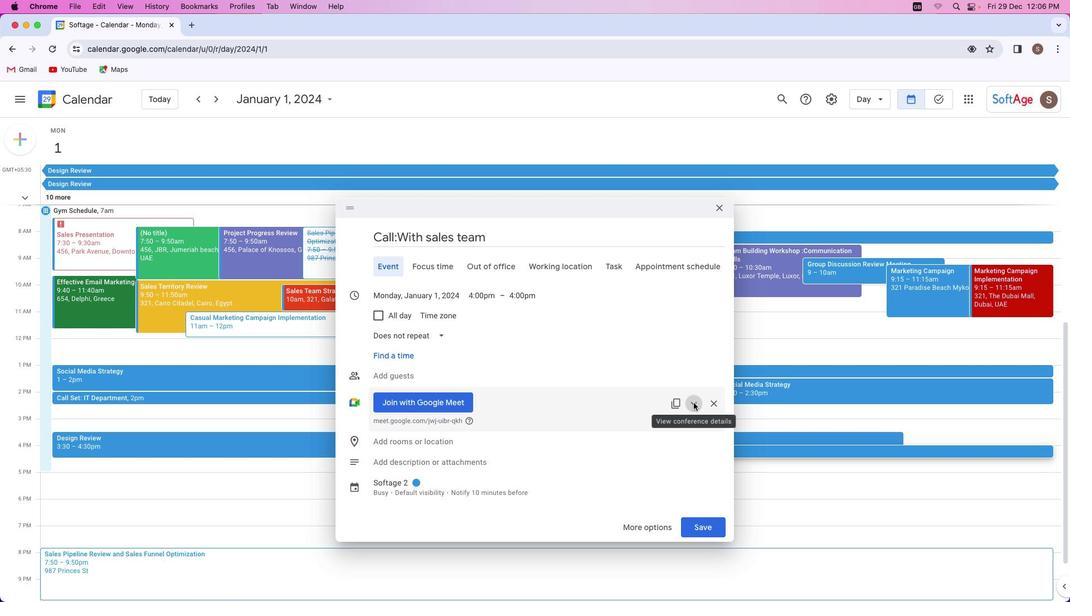 
Action: Mouse pressed left at (693, 403)
Screenshot: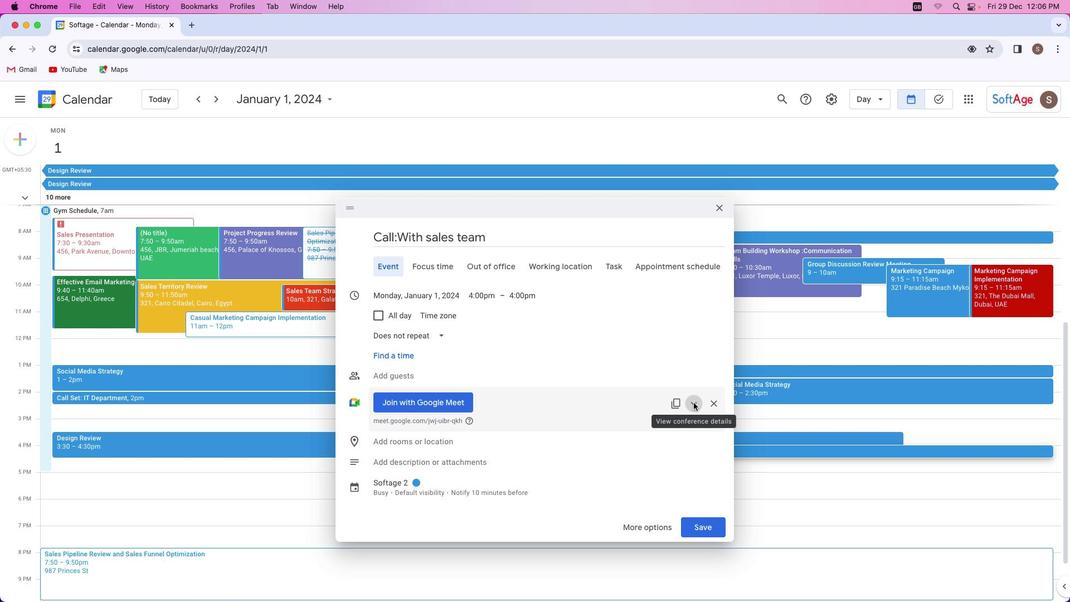 
Action: Mouse moved to (690, 351)
Screenshot: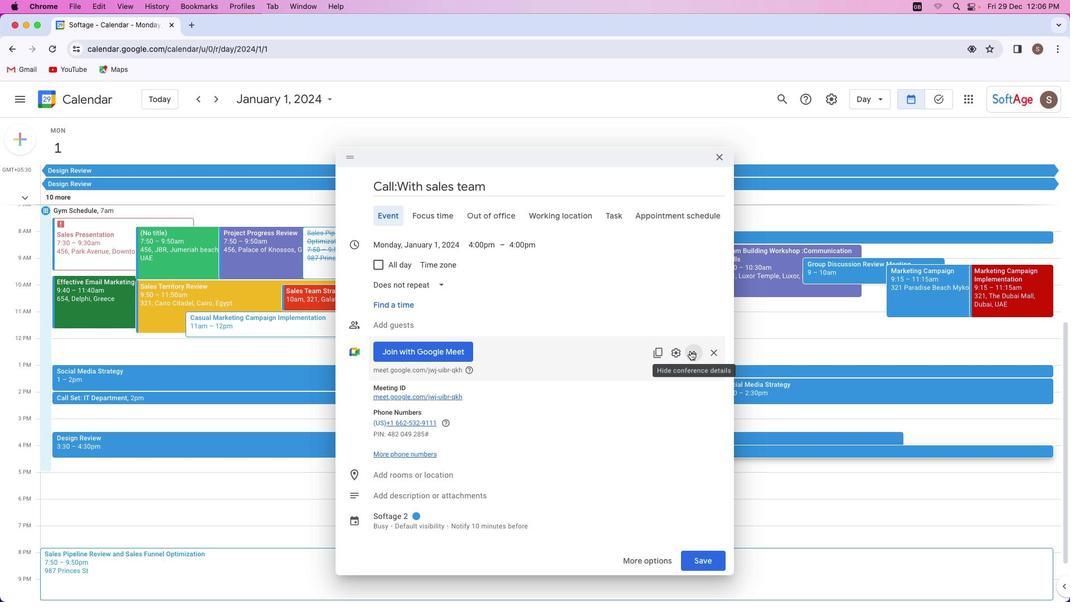 
Action: Mouse pressed left at (690, 351)
Screenshot: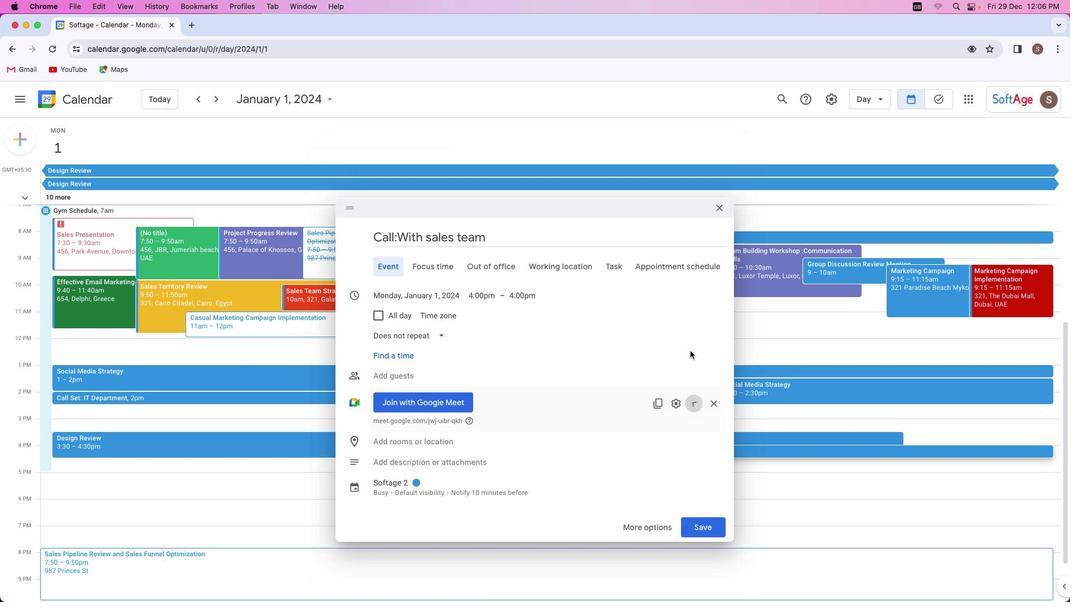 
Action: Mouse moved to (413, 479)
Screenshot: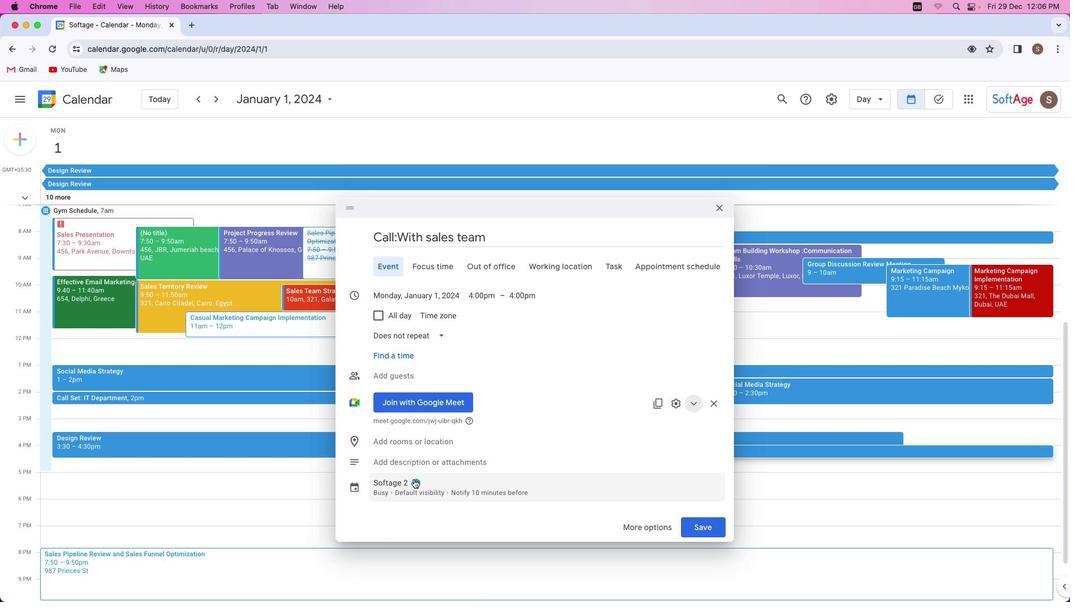 
Action: Mouse pressed left at (413, 479)
Screenshot: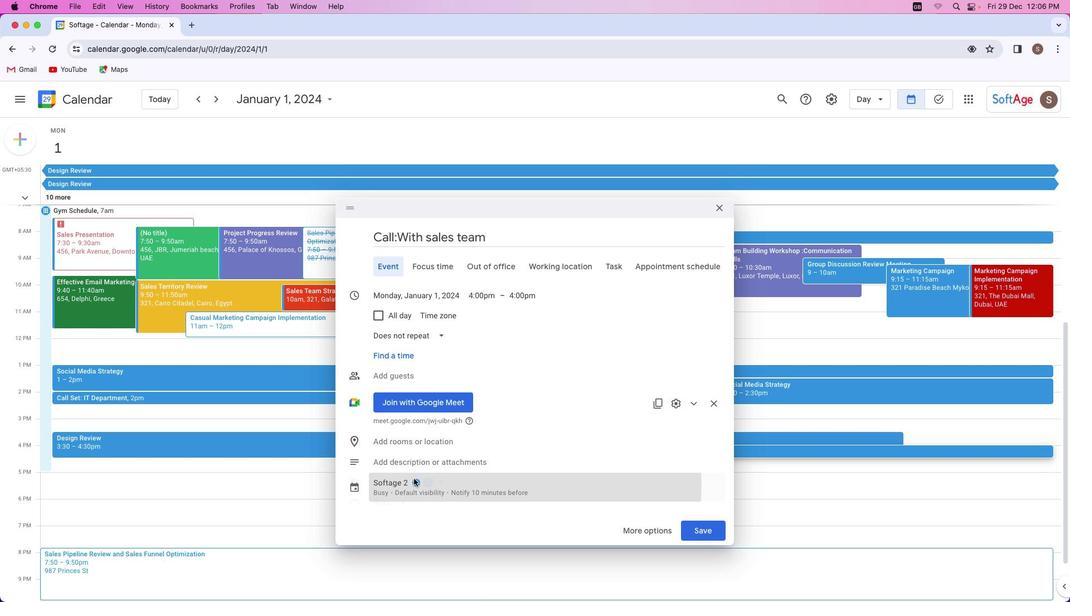 
Action: Mouse moved to (437, 435)
Screenshot: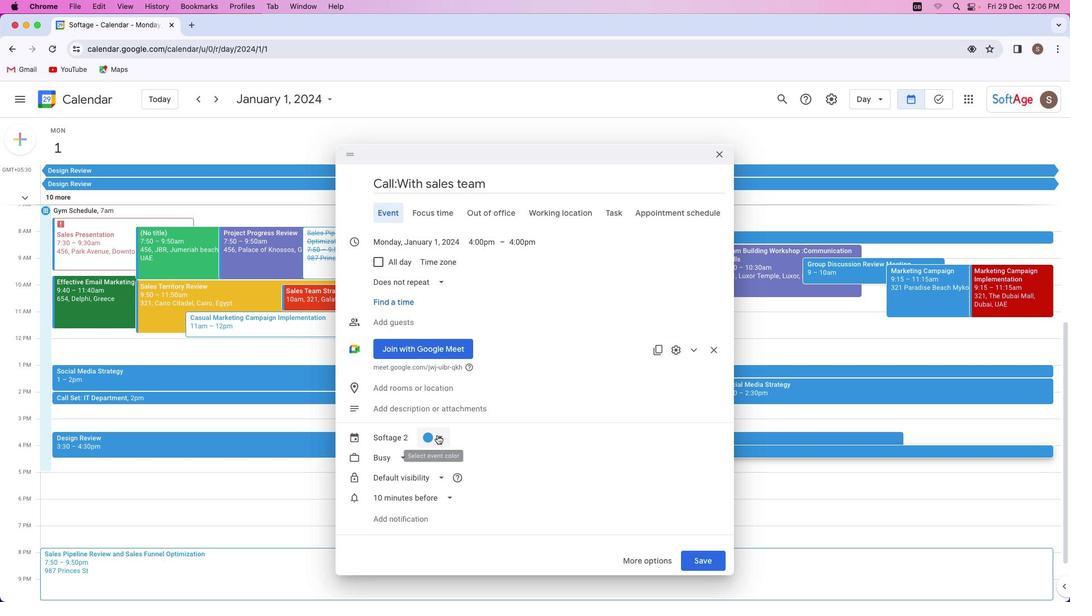 
Action: Mouse pressed left at (437, 435)
Screenshot: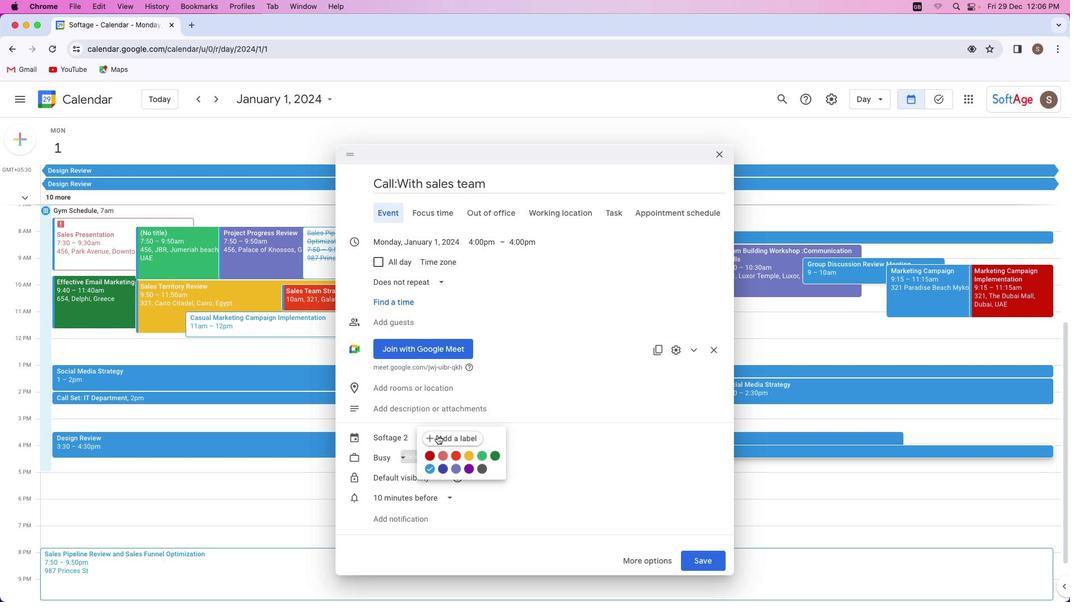 
Action: Mouse moved to (483, 453)
Screenshot: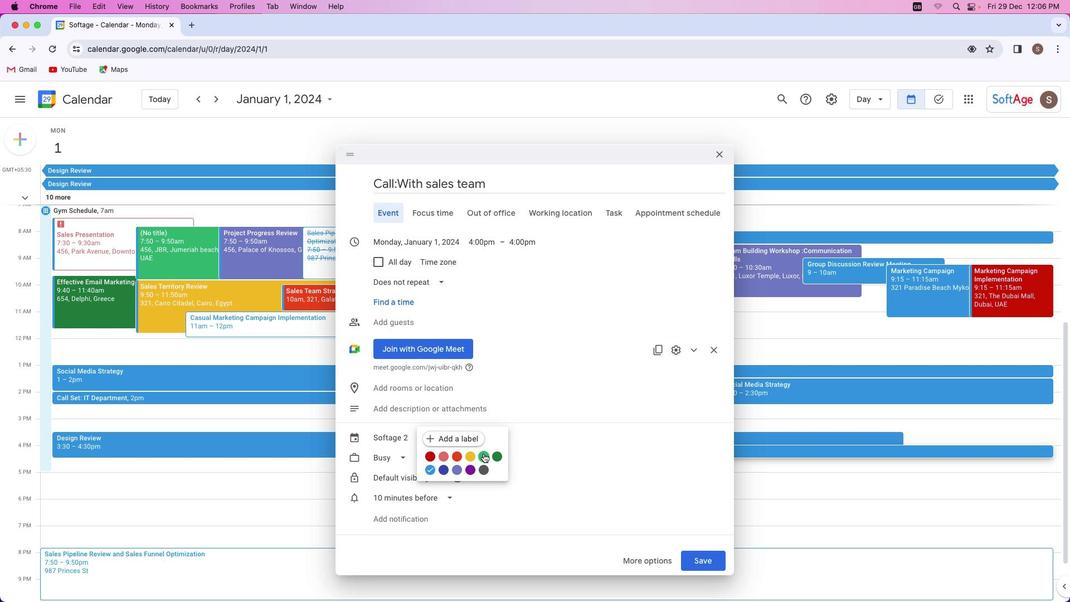 
Action: Mouse pressed left at (483, 453)
Screenshot: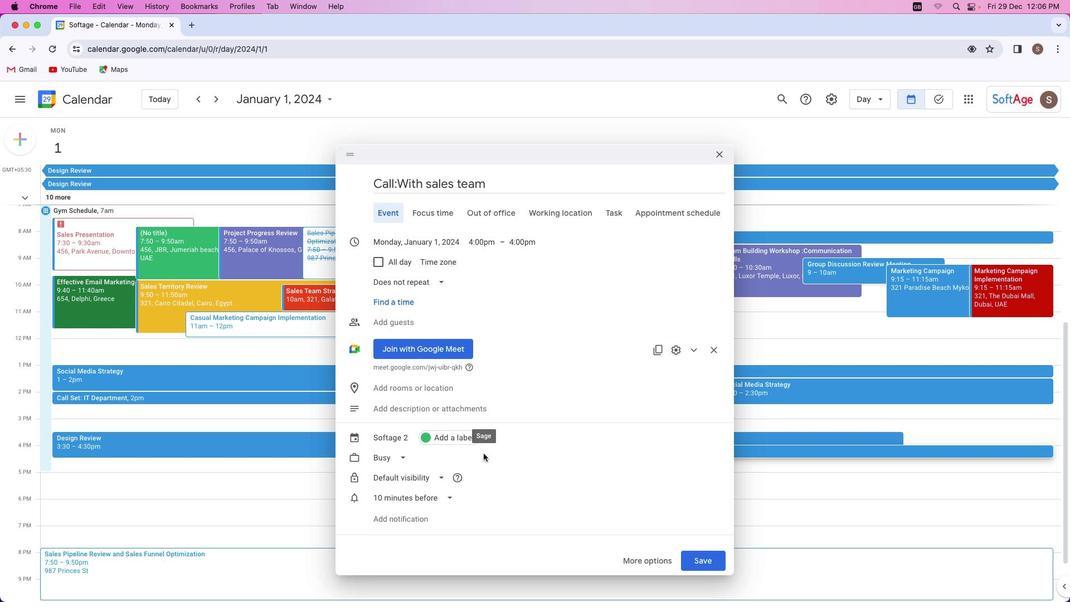
Action: Mouse moved to (406, 406)
Screenshot: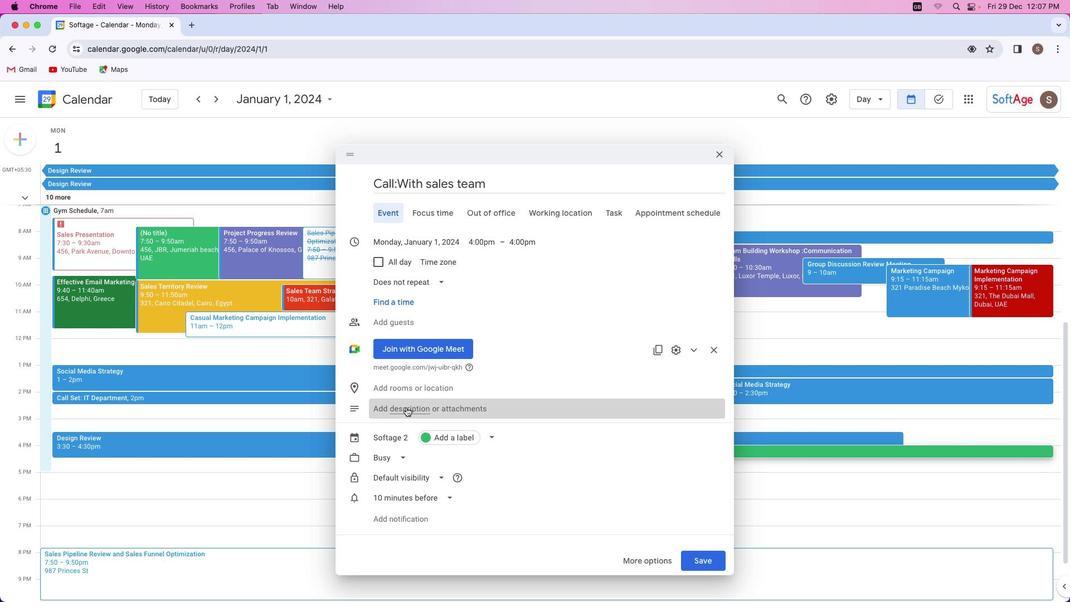 
Action: Mouse pressed left at (406, 406)
Screenshot: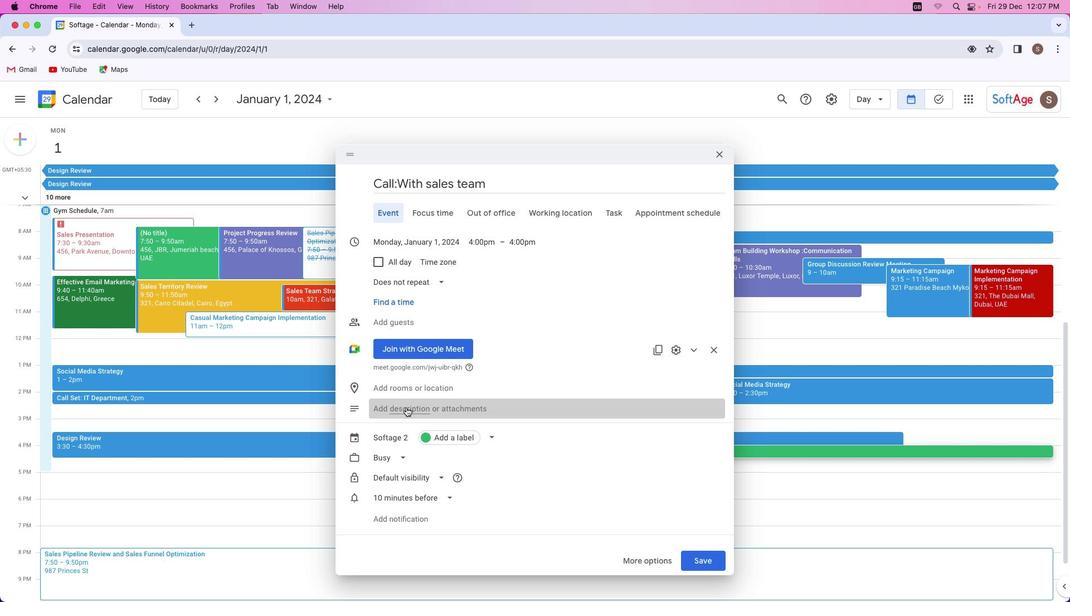 
Action: Mouse moved to (395, 392)
Screenshot: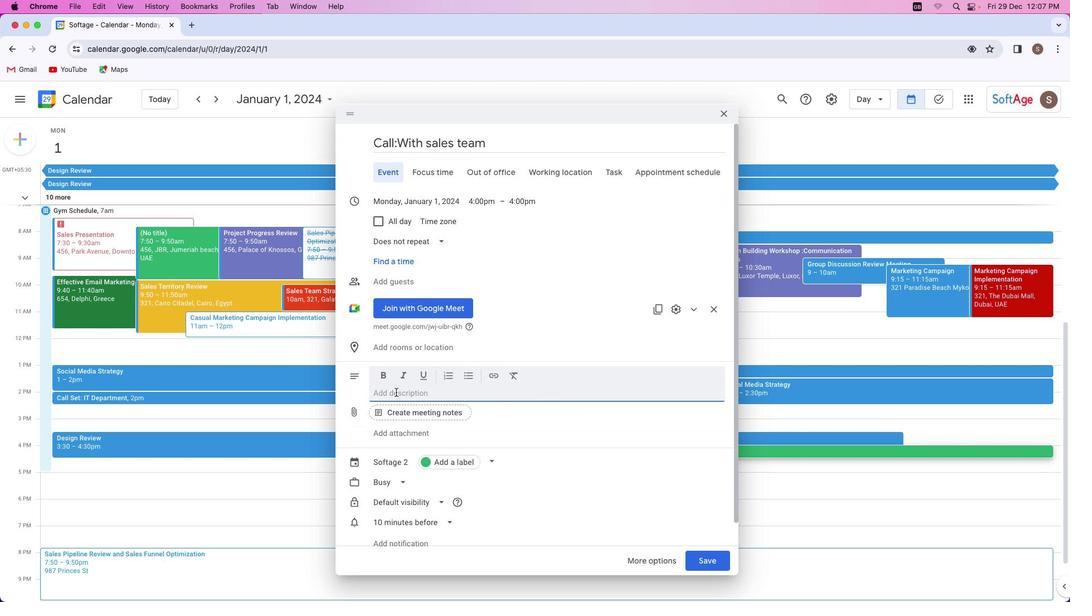
Action: Mouse pressed left at (395, 392)
Screenshot: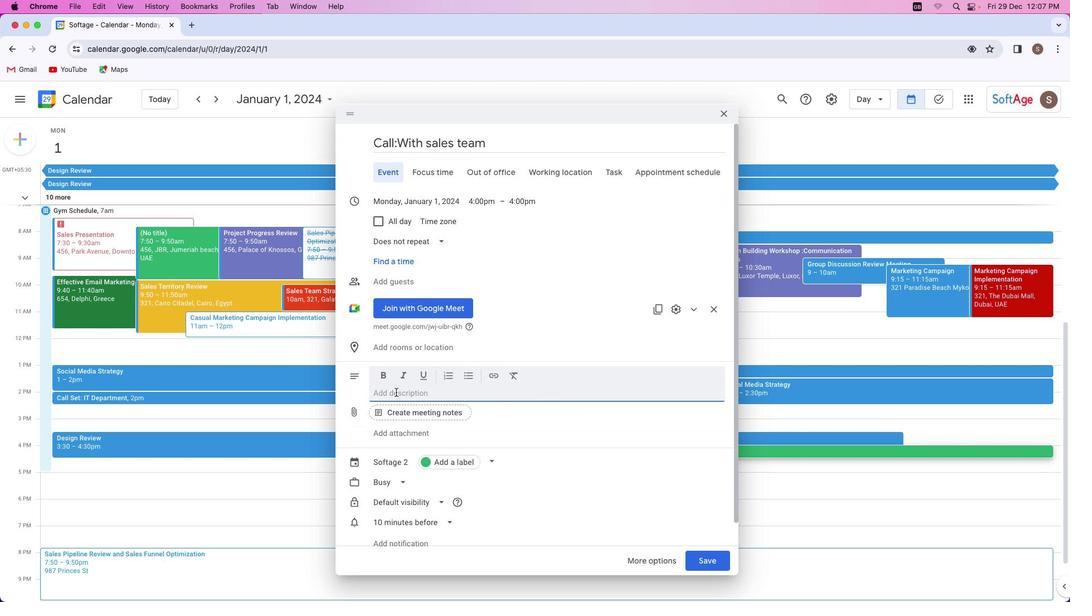 
Action: Key pressed Key.shift'T''h''i''s'Key.space'i''s'Key.space'a'Key.space'c''a''l''l'Key.space'p''l''a''n'Key.space'f''o''r'Key.space's''a''l''e''s'Key.space't''e''a''m''.'
Screenshot: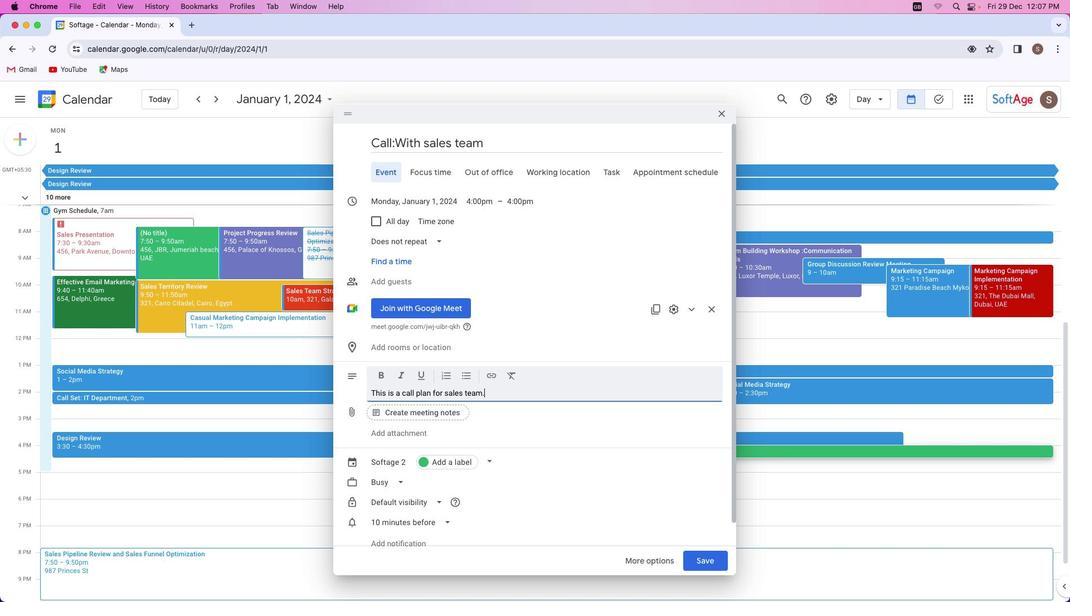 
Action: Mouse moved to (700, 558)
Screenshot: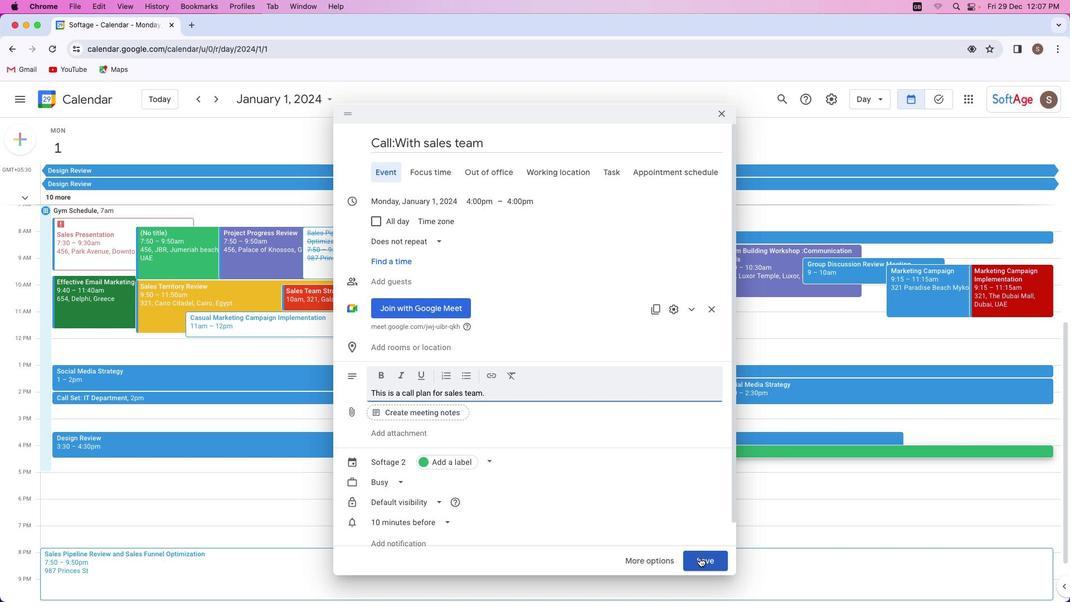 
Action: Mouse pressed left at (700, 558)
Screenshot: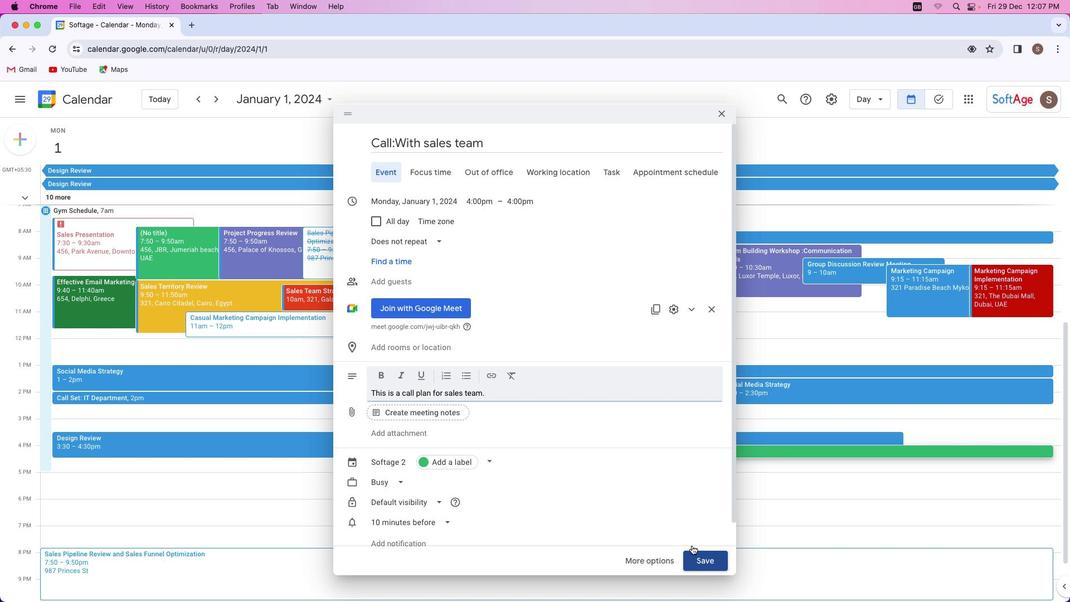 
Action: Mouse moved to (618, 450)
Screenshot: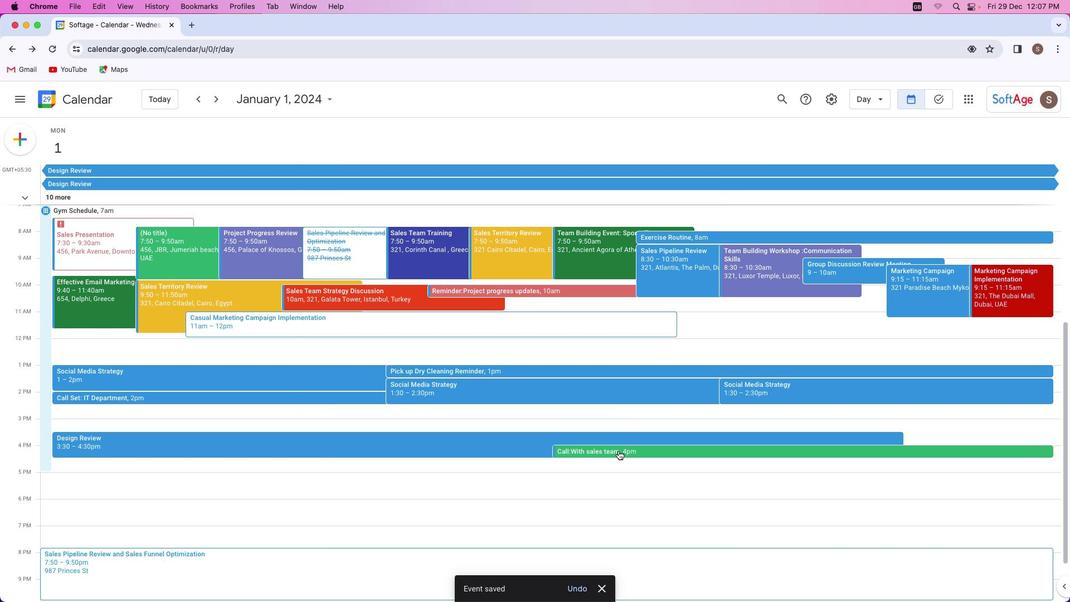 
Action: Mouse pressed left at (618, 450)
Screenshot: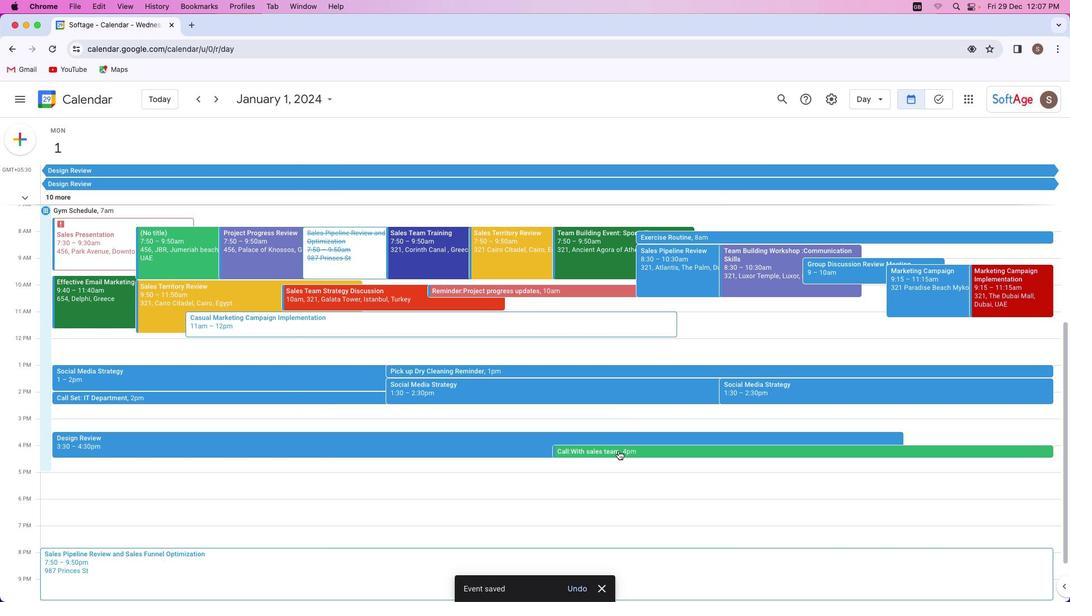 
Action: Mouse moved to (546, 267)
Screenshot: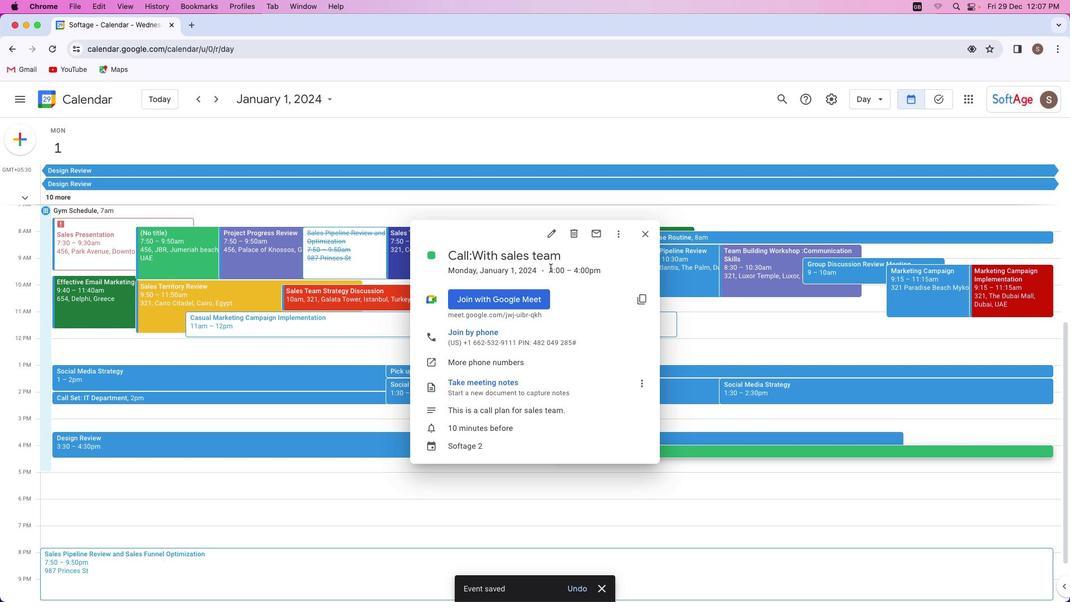 
Action: Mouse pressed left at (546, 267)
Screenshot: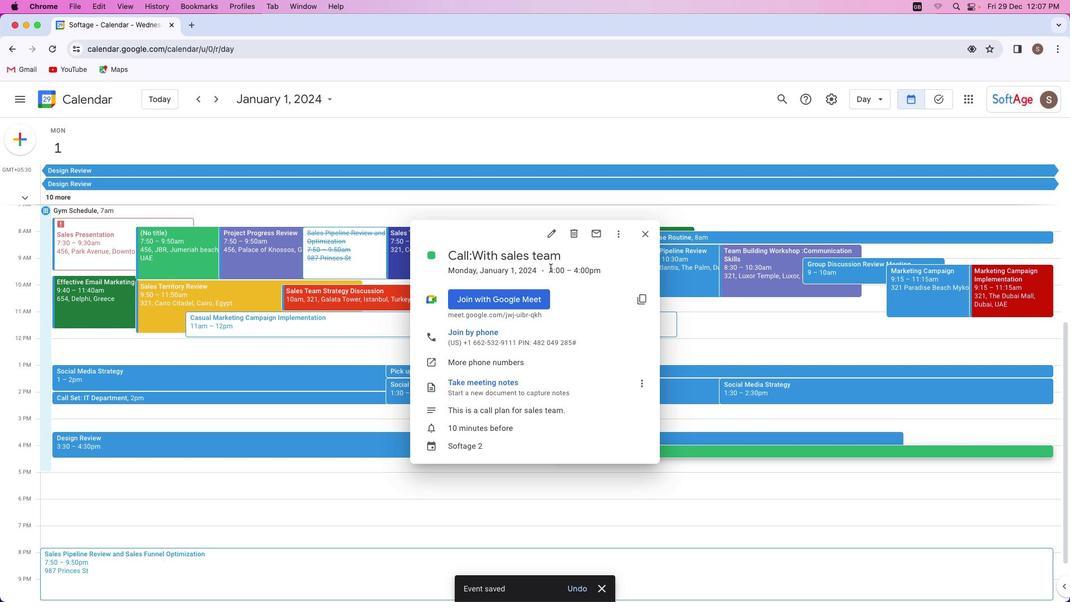 
Action: Mouse moved to (446, 269)
Screenshot: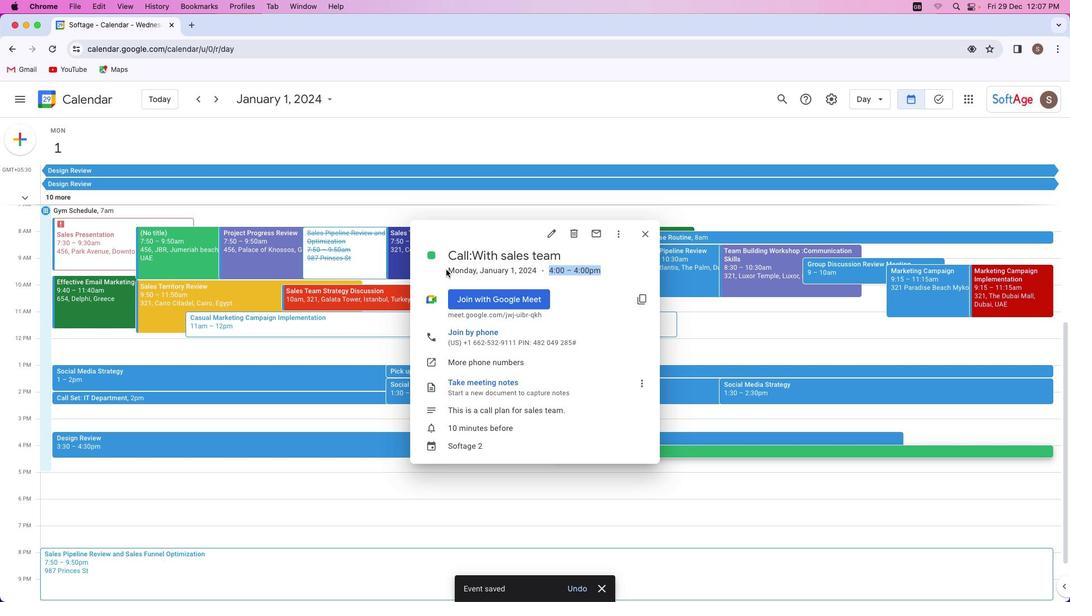 
Action: Mouse pressed left at (446, 269)
Screenshot: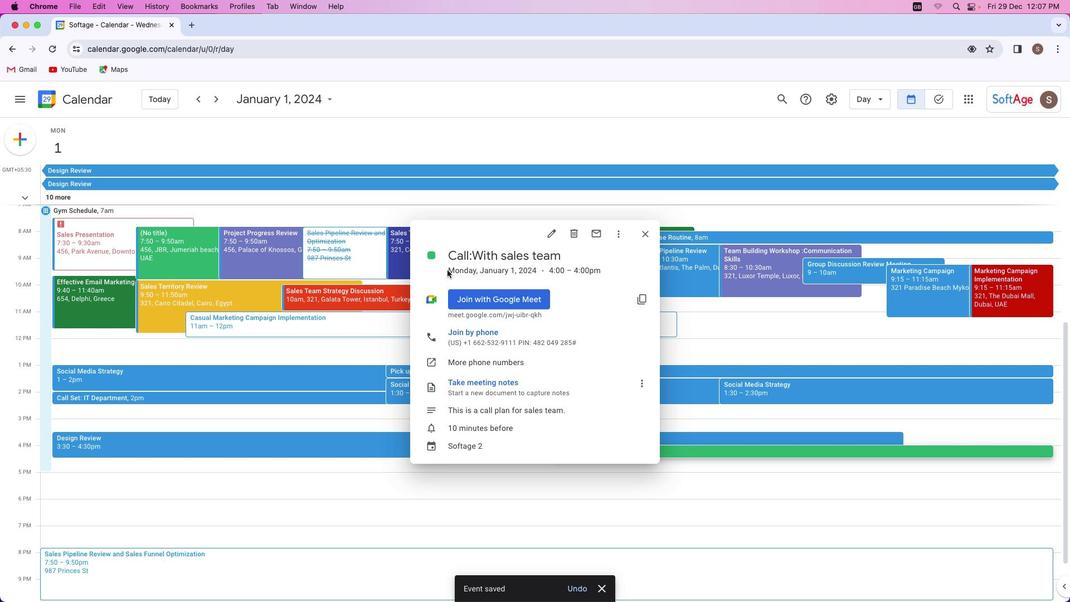 
Action: Mouse moved to (442, 278)
Screenshot: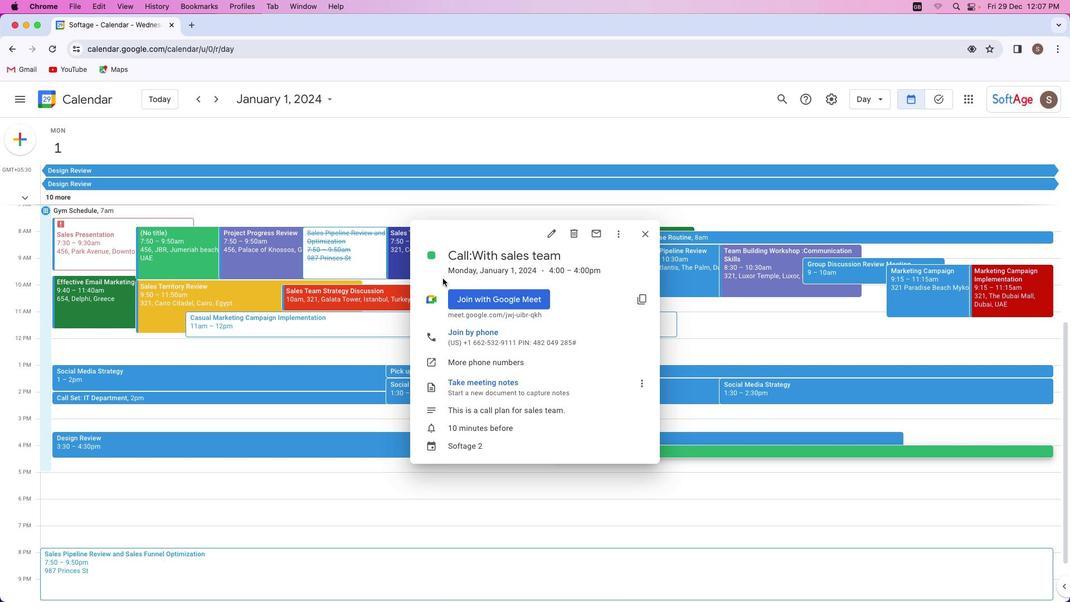 
Action: Mouse pressed left at (442, 278)
Screenshot: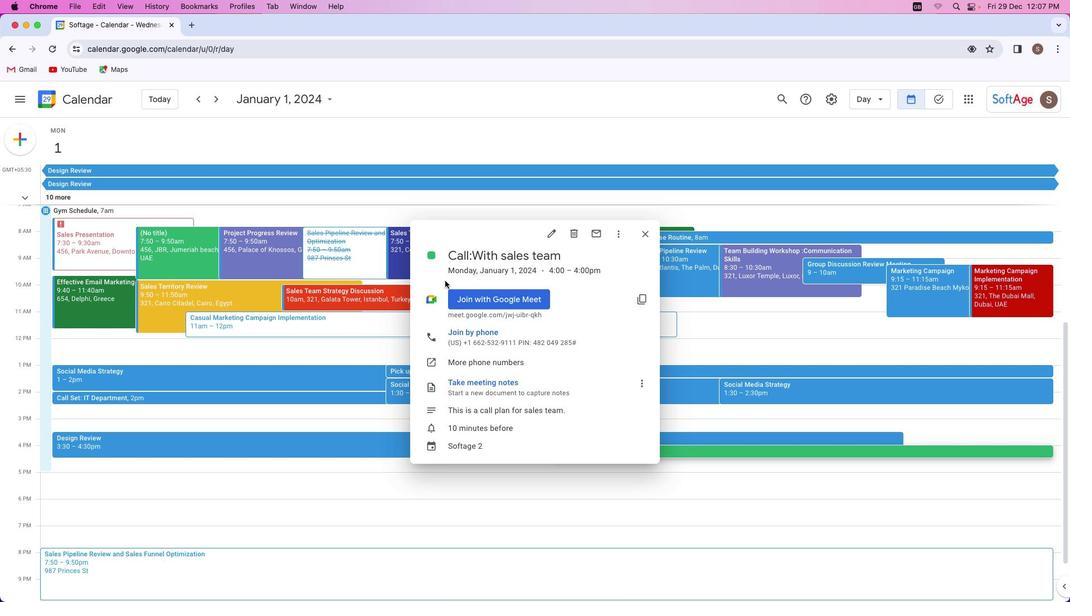 
Action: Mouse moved to (594, 292)
Screenshot: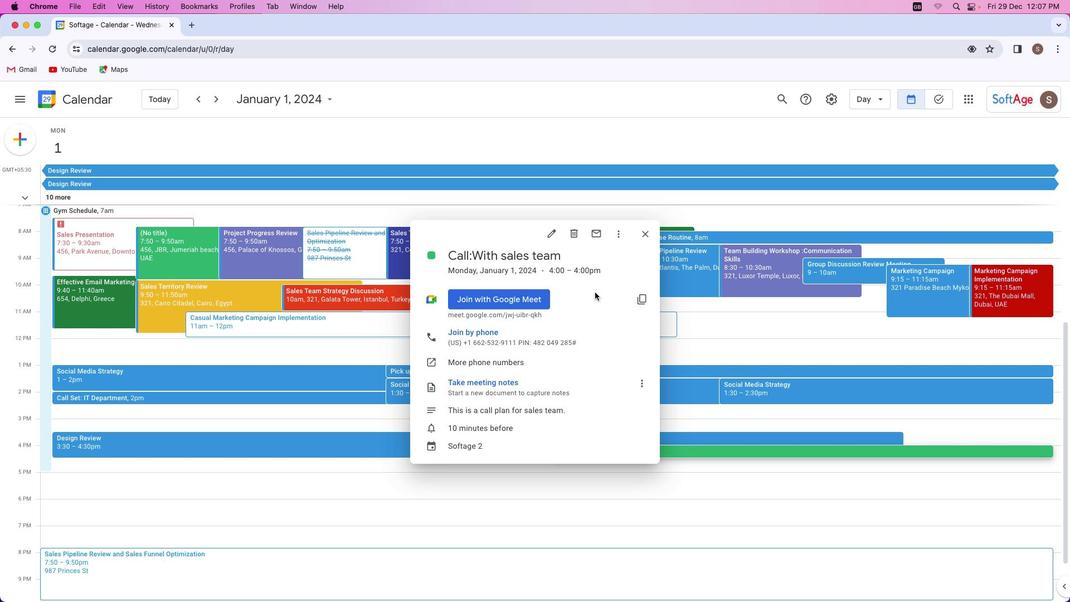 
